 Task: Add a signature Joshua Turner containing Best wishes for a happy National Environment Day, Joshua Turner to email address softage.2@softage.net and add a label User experience
Action: Mouse moved to (893, 71)
Screenshot: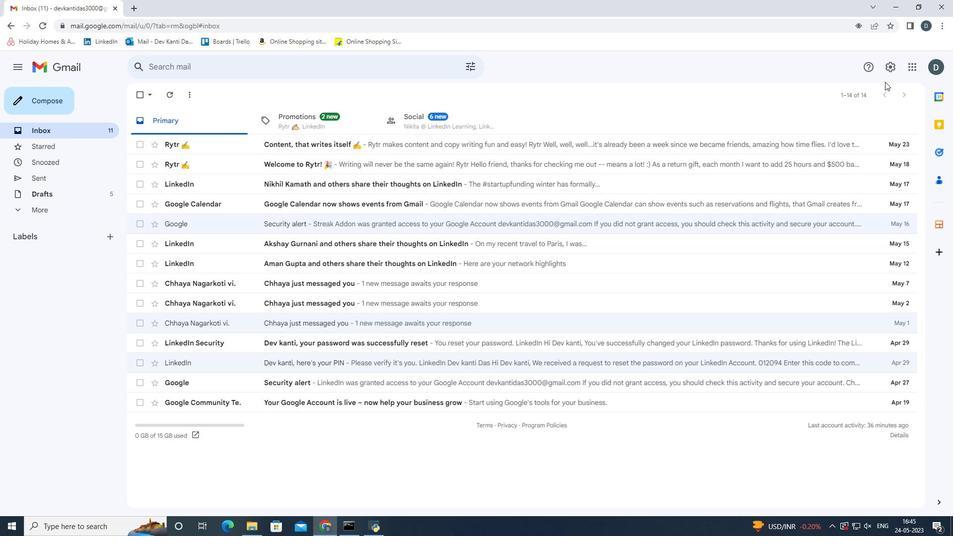 
Action: Mouse pressed left at (893, 71)
Screenshot: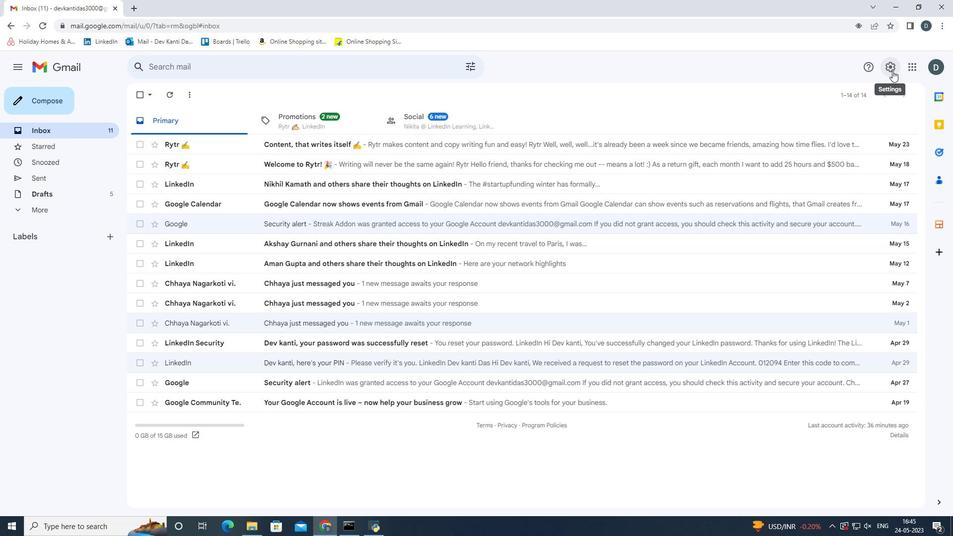 
Action: Mouse moved to (862, 124)
Screenshot: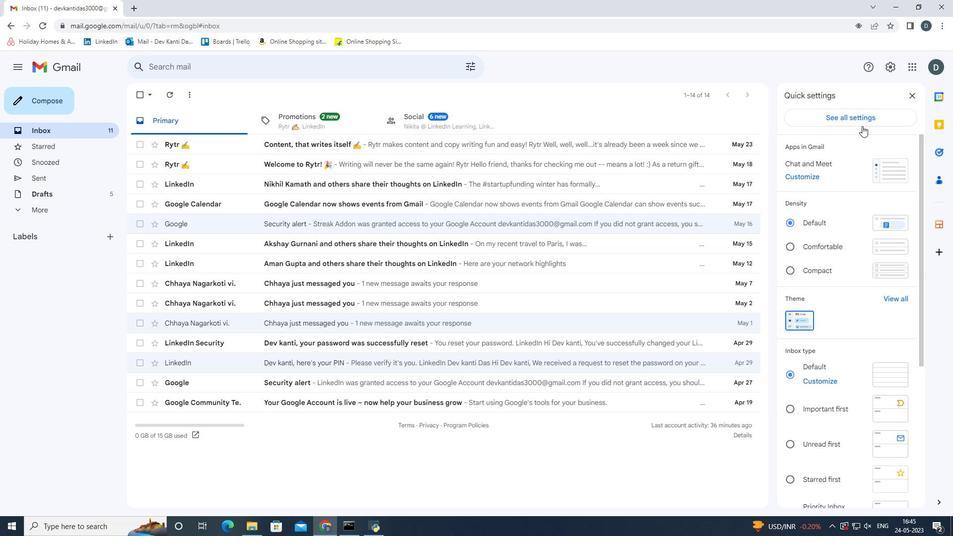
Action: Mouse pressed left at (862, 124)
Screenshot: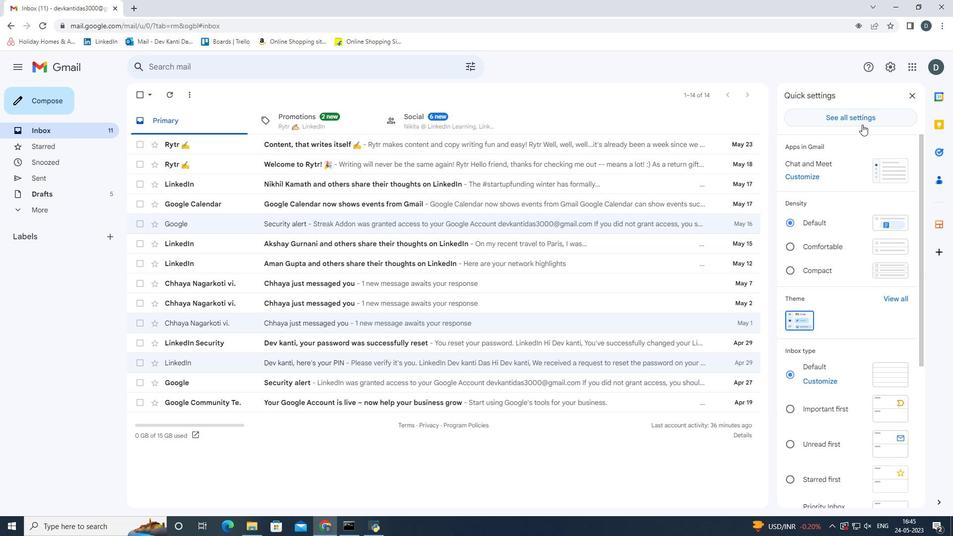 
Action: Mouse moved to (612, 270)
Screenshot: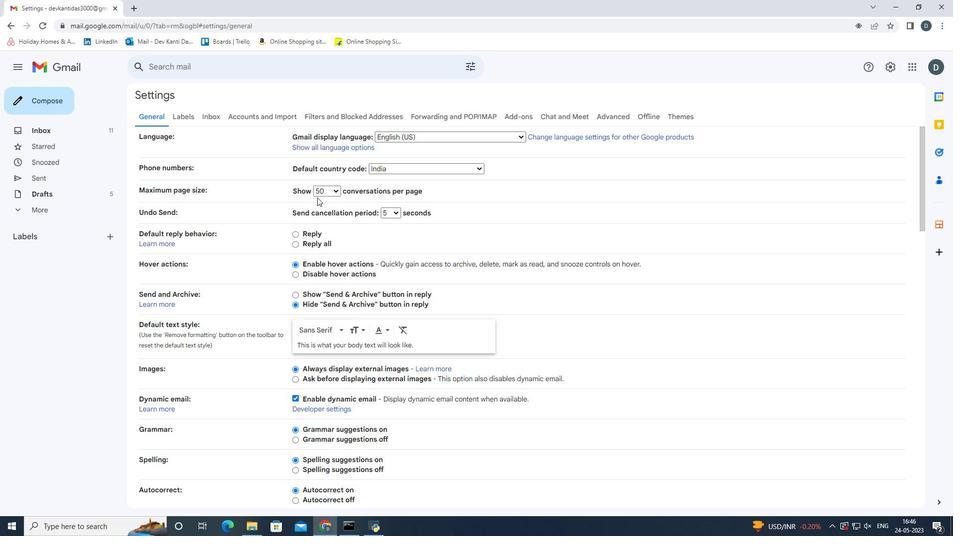 
Action: Mouse scrolled (612, 269) with delta (0, 0)
Screenshot: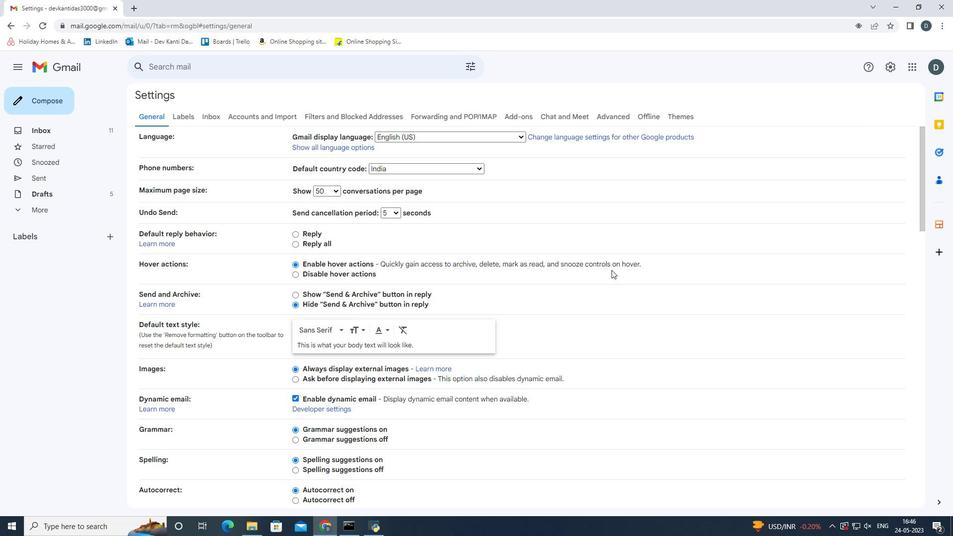 
Action: Mouse scrolled (612, 269) with delta (0, 0)
Screenshot: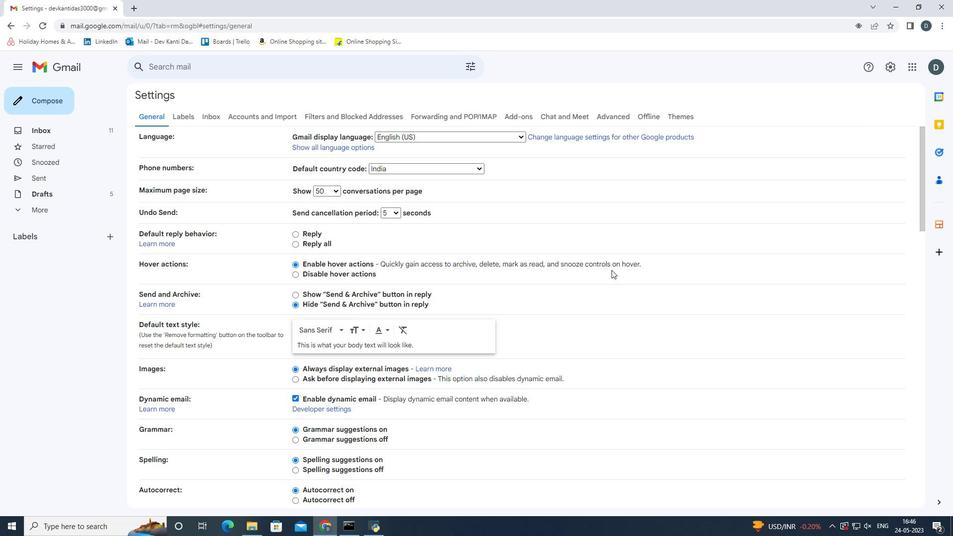 
Action: Mouse scrolled (612, 269) with delta (0, 0)
Screenshot: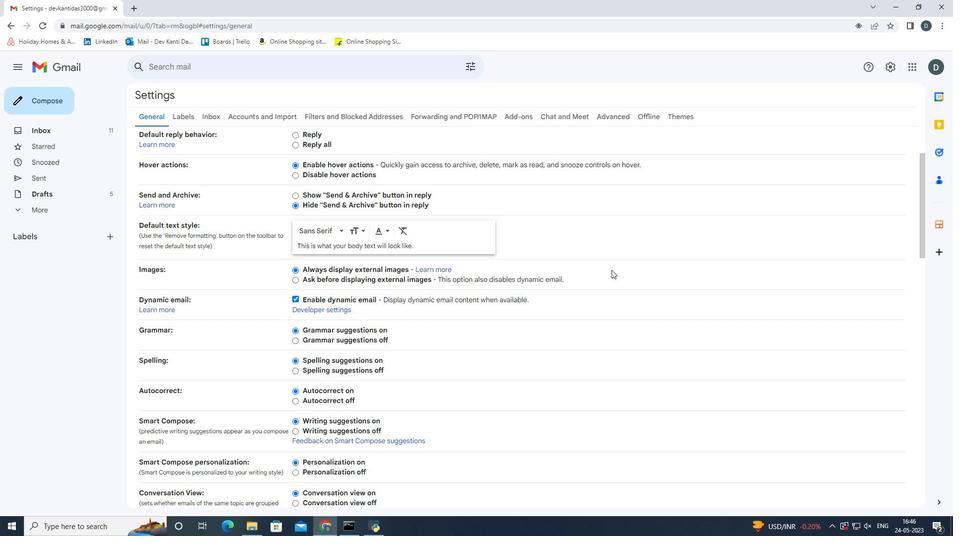 
Action: Mouse scrolled (612, 269) with delta (0, 0)
Screenshot: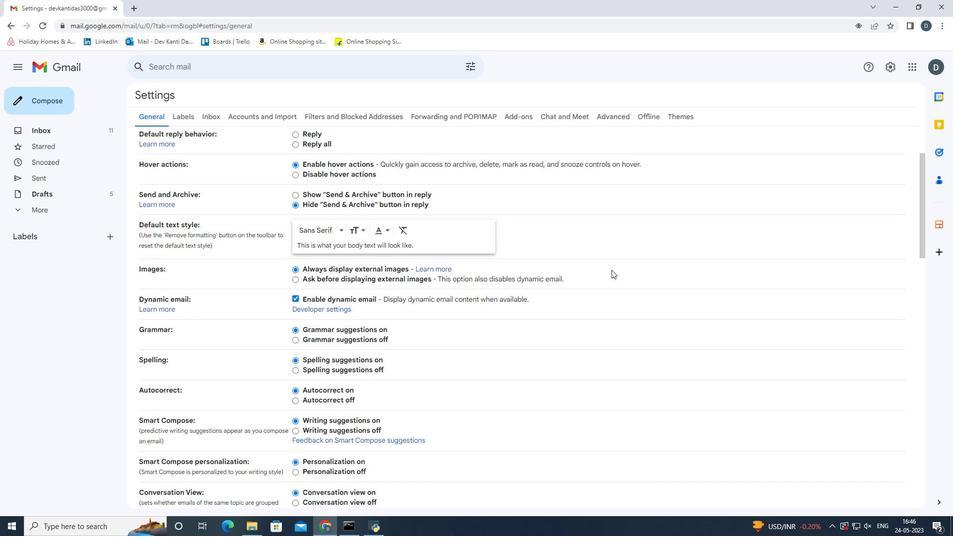 
Action: Mouse scrolled (612, 269) with delta (0, 0)
Screenshot: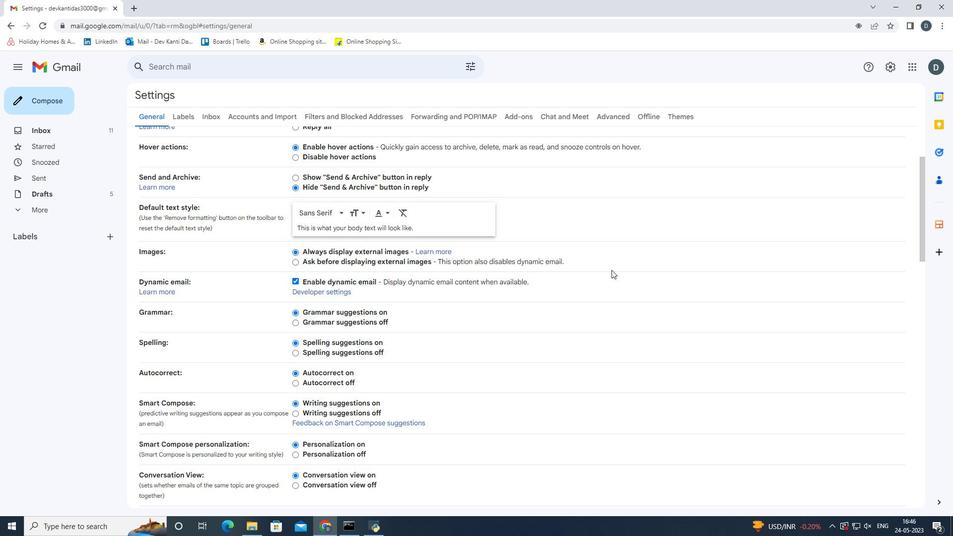 
Action: Mouse scrolled (612, 269) with delta (0, 0)
Screenshot: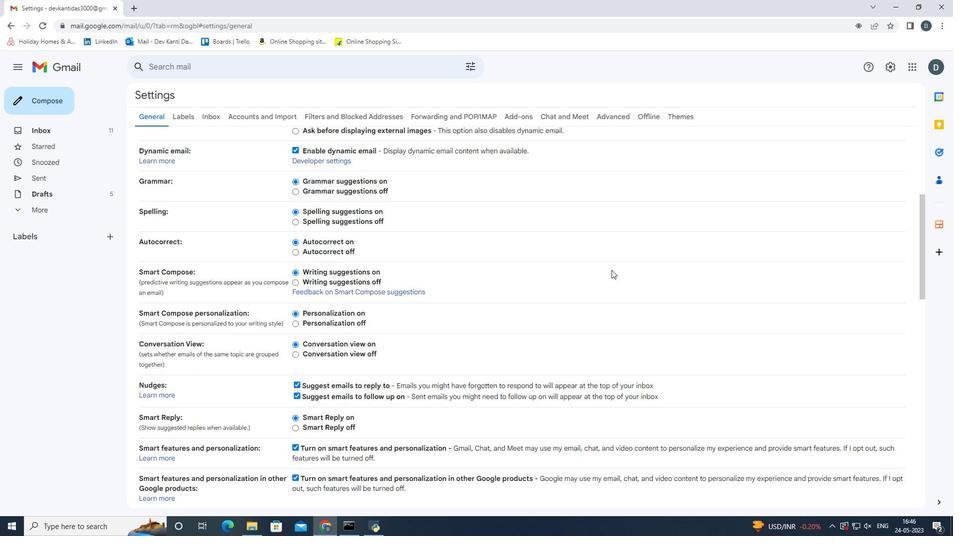 
Action: Mouse scrolled (612, 269) with delta (0, 0)
Screenshot: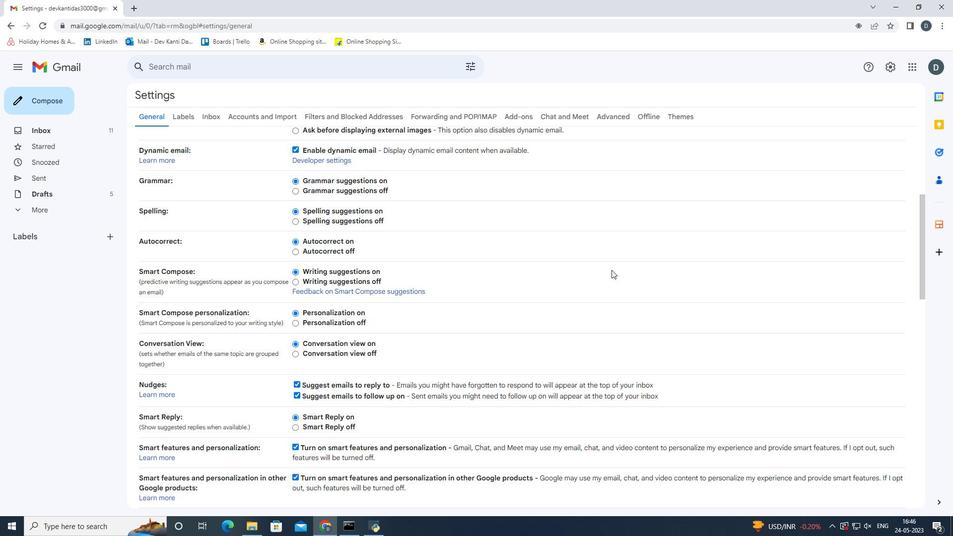 
Action: Mouse scrolled (612, 269) with delta (0, 0)
Screenshot: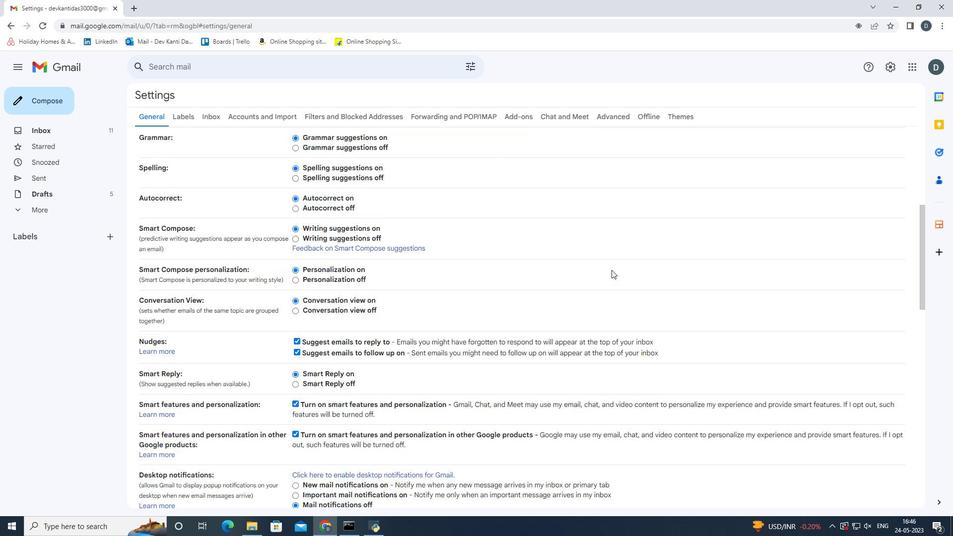
Action: Mouse scrolled (612, 269) with delta (0, 0)
Screenshot: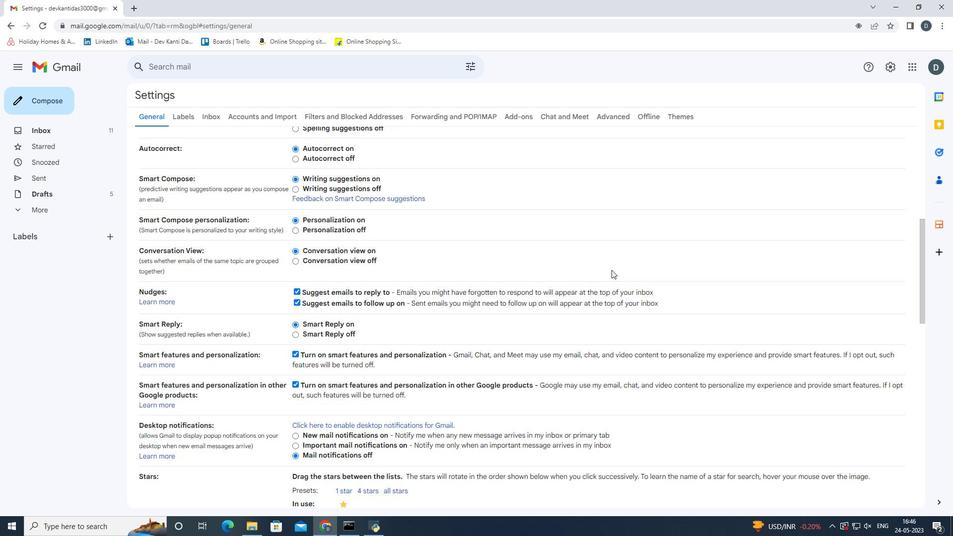 
Action: Mouse scrolled (612, 269) with delta (0, 0)
Screenshot: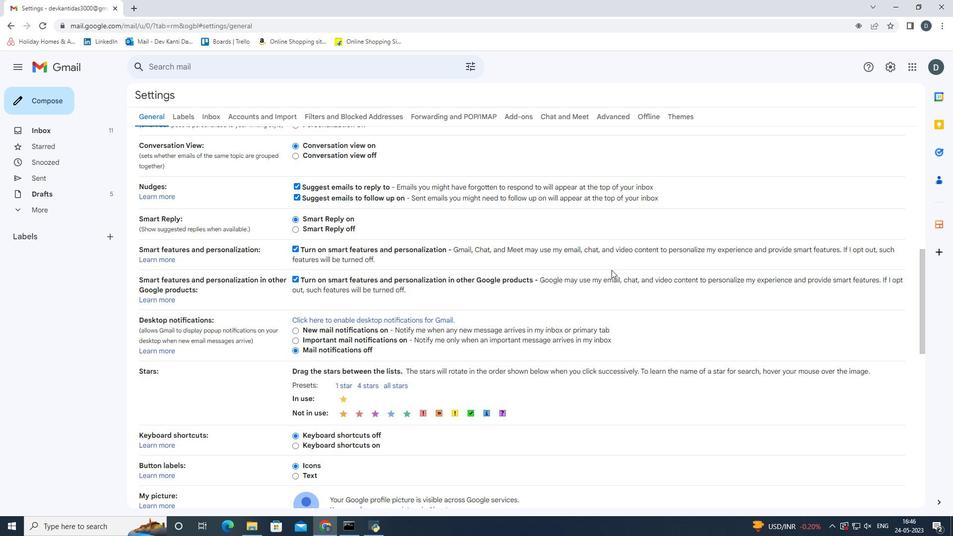 
Action: Mouse moved to (607, 272)
Screenshot: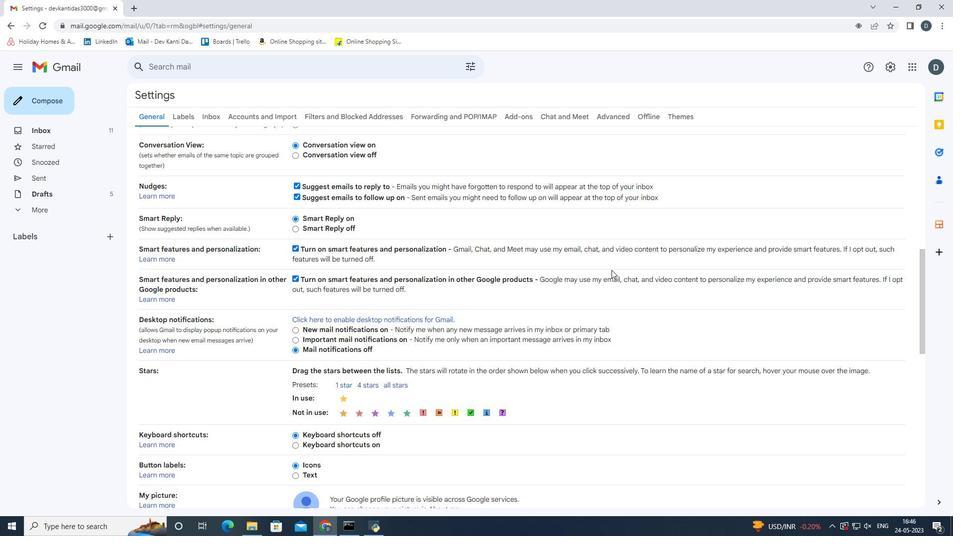 
Action: Mouse scrolled (607, 271) with delta (0, 0)
Screenshot: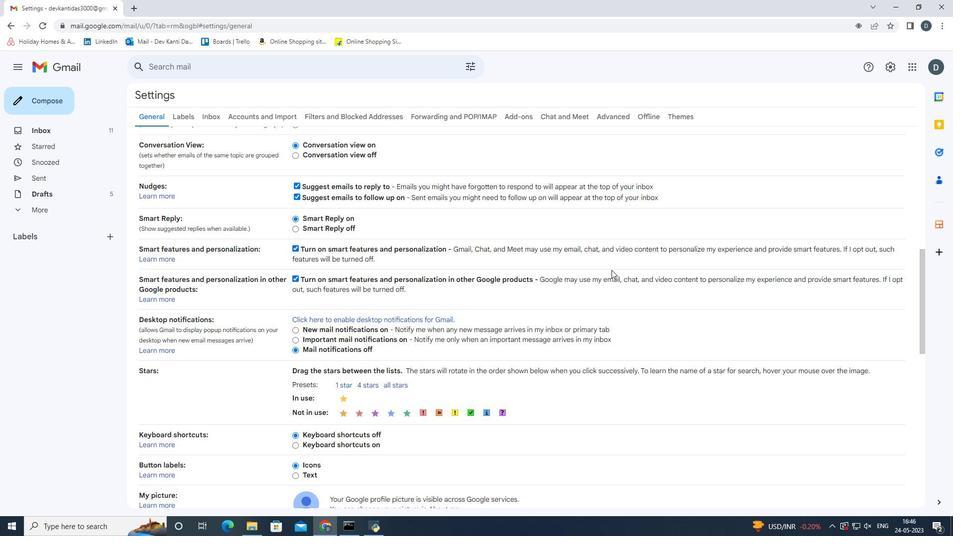 
Action: Mouse moved to (605, 272)
Screenshot: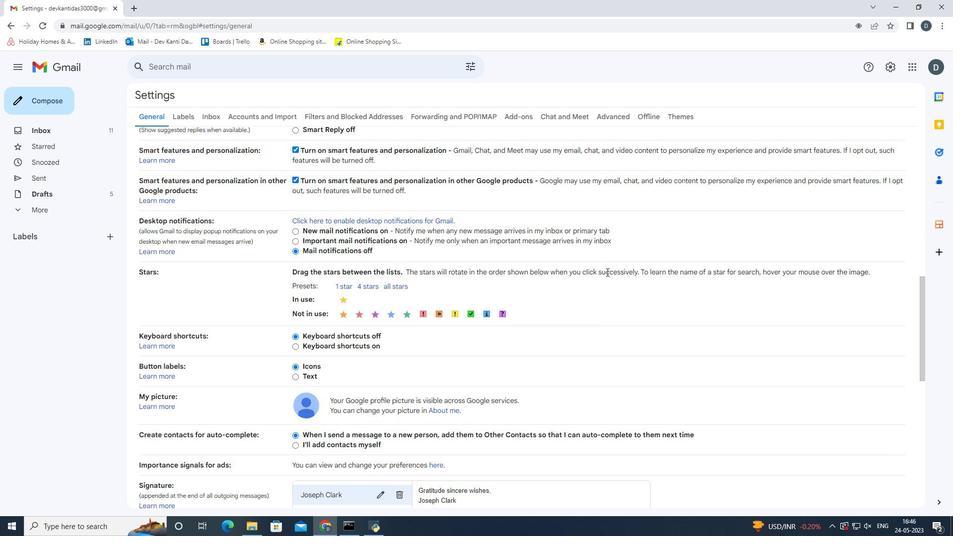 
Action: Mouse scrolled (605, 271) with delta (0, 0)
Screenshot: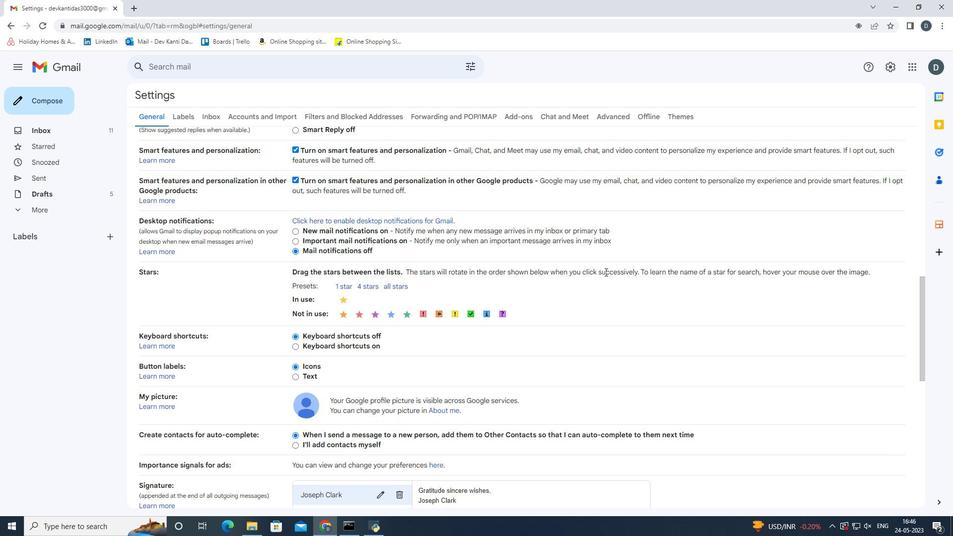 
Action: Mouse scrolled (605, 271) with delta (0, 0)
Screenshot: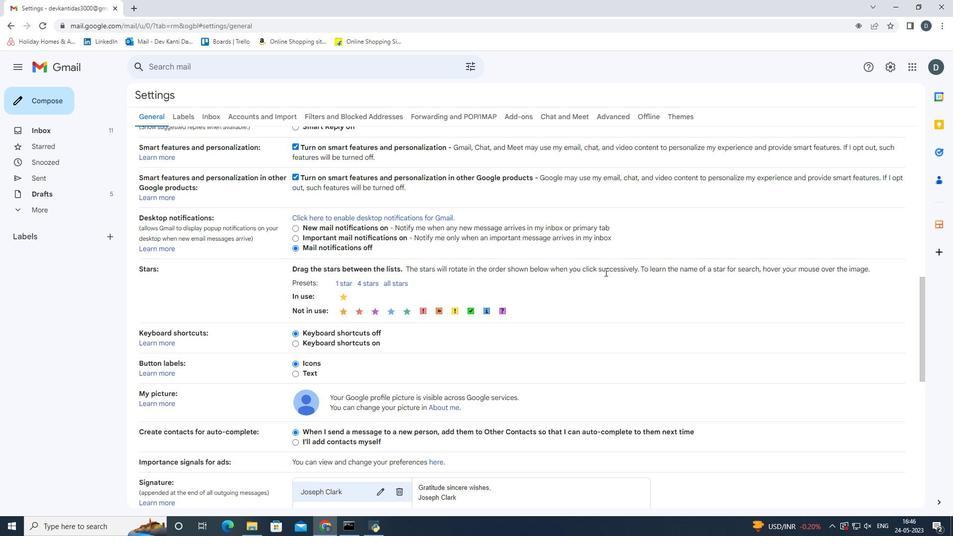 
Action: Mouse scrolled (605, 271) with delta (0, 0)
Screenshot: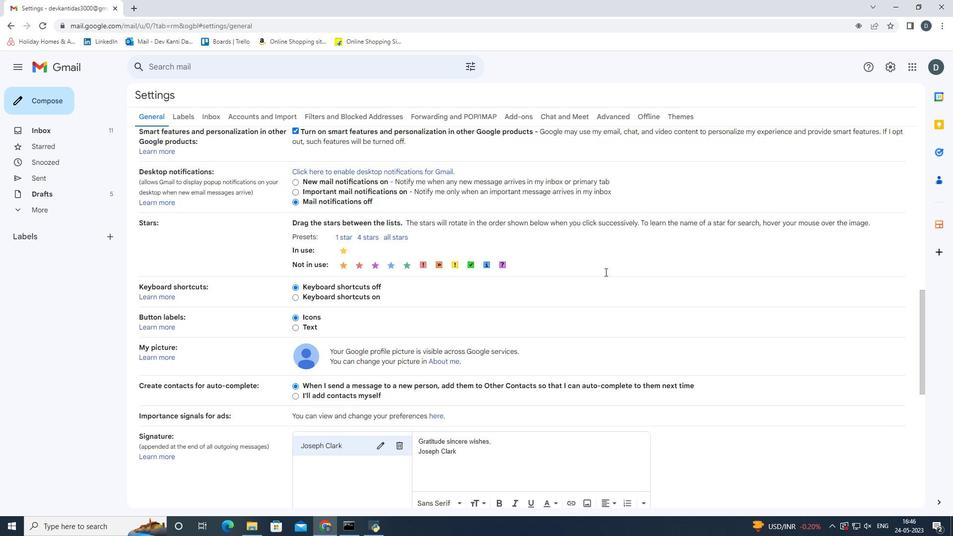
Action: Mouse scrolled (605, 271) with delta (0, 0)
Screenshot: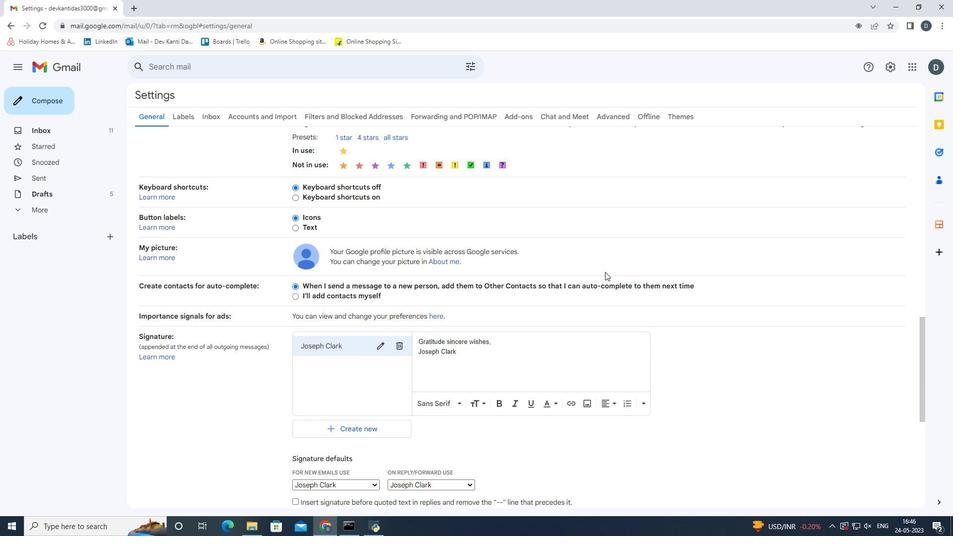 
Action: Mouse scrolled (605, 271) with delta (0, 0)
Screenshot: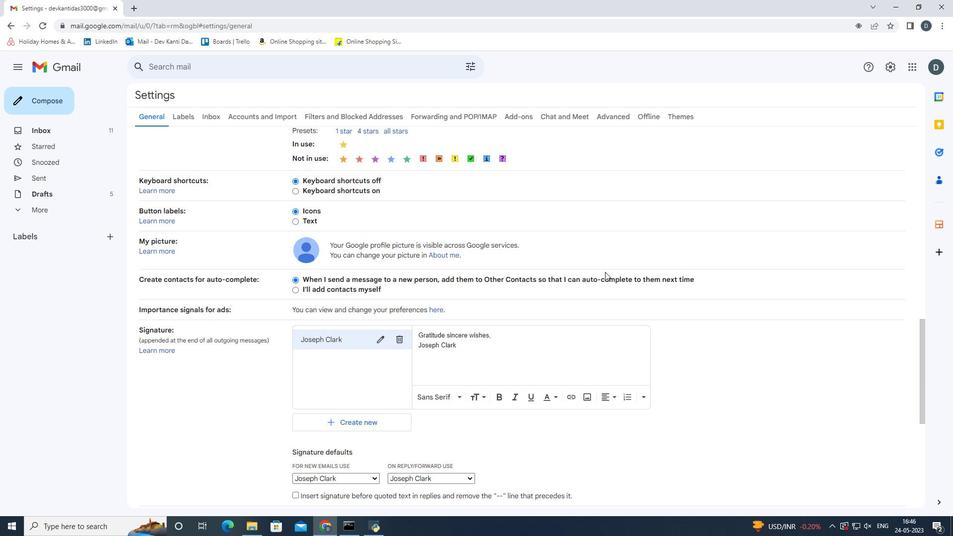 
Action: Mouse moved to (395, 239)
Screenshot: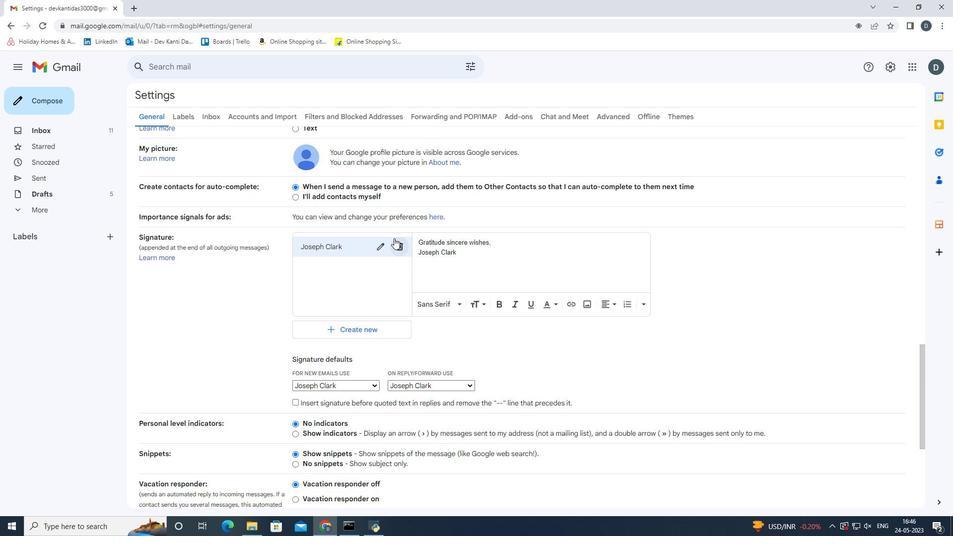 
Action: Mouse pressed left at (395, 239)
Screenshot: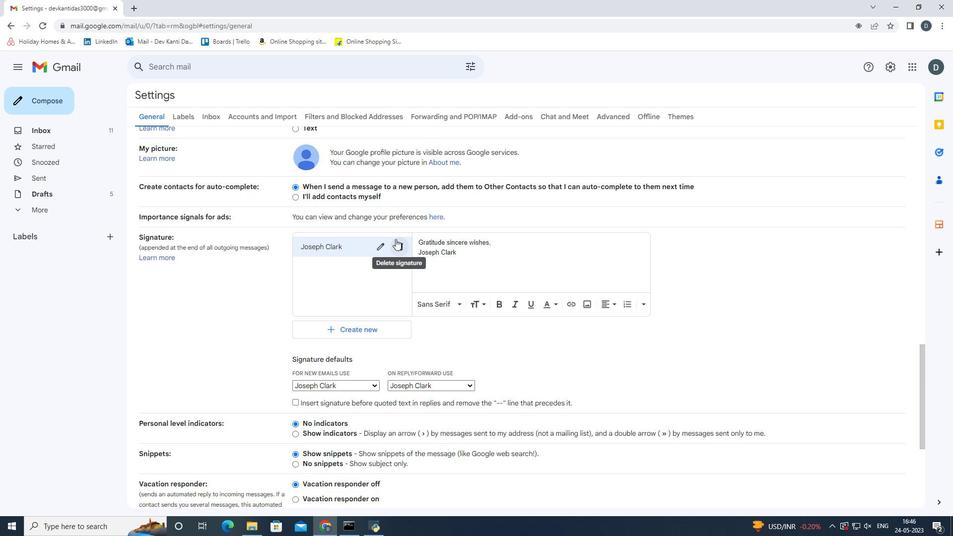 
Action: Mouse moved to (565, 299)
Screenshot: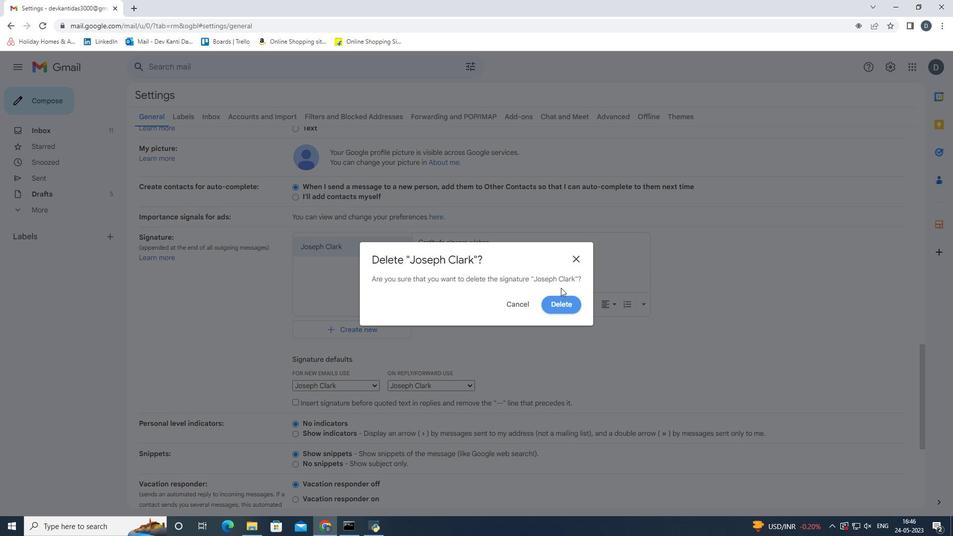 
Action: Mouse pressed left at (565, 299)
Screenshot: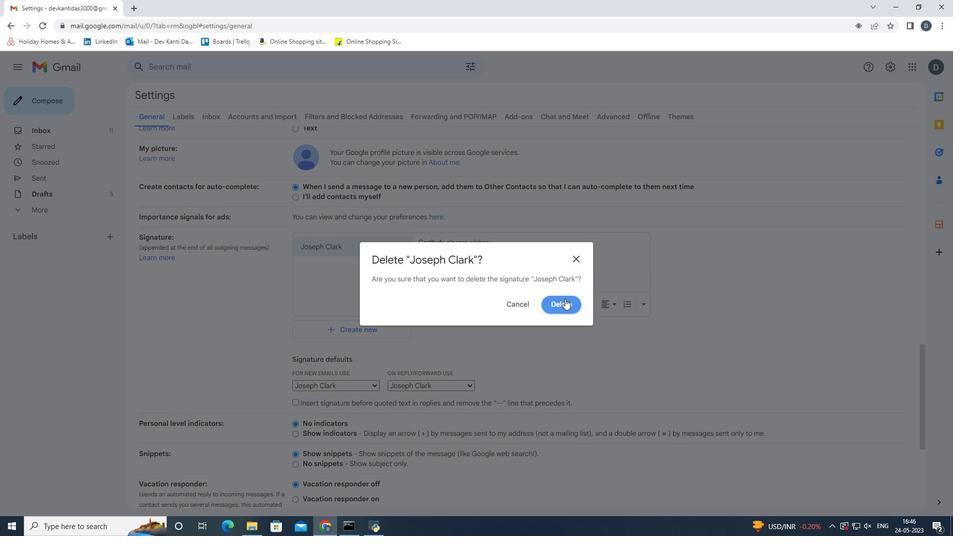 
Action: Mouse moved to (342, 250)
Screenshot: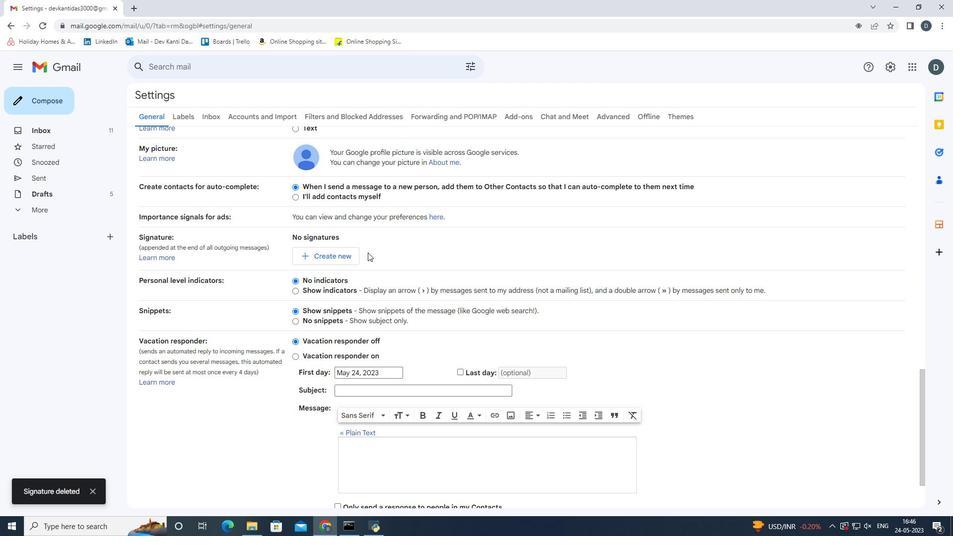 
Action: Mouse pressed left at (342, 250)
Screenshot: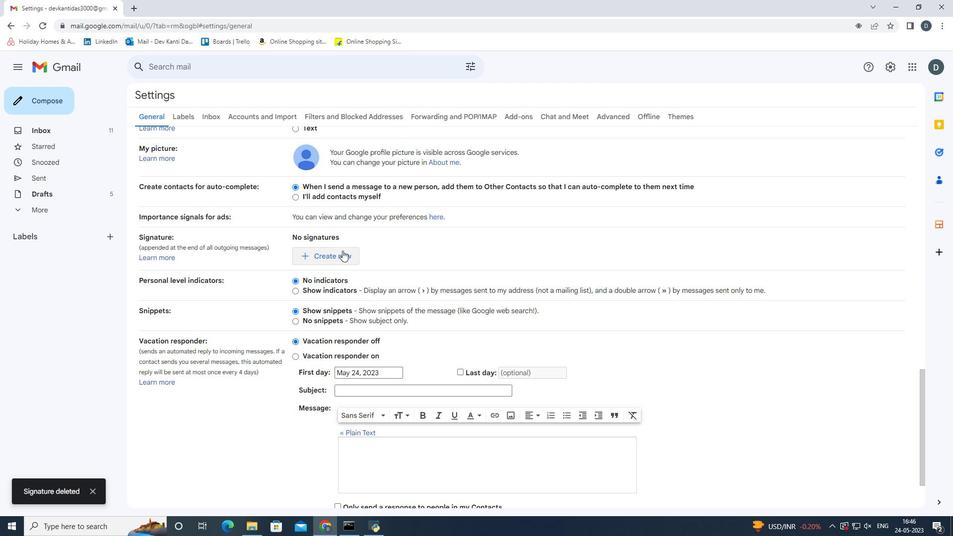 
Action: Mouse moved to (656, 251)
Screenshot: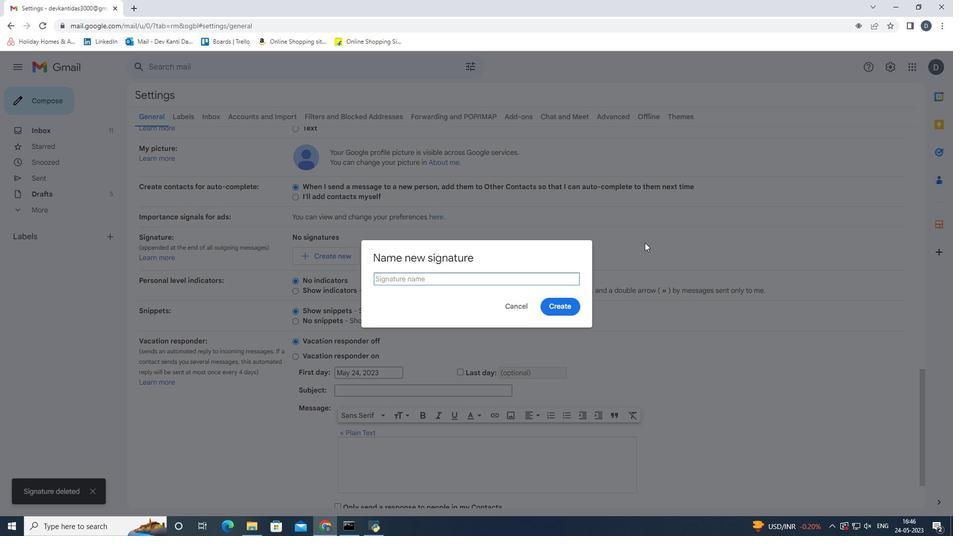 
Action: Key pressed <Key.shift><Key.shift><Key.shift><Key.shift><Key.shift>Joshua<Key.space><Key.shift><Key.shift><Key.shift><Key.shift><Key.shift><Key.shift>Turner<Key.enter>
Screenshot: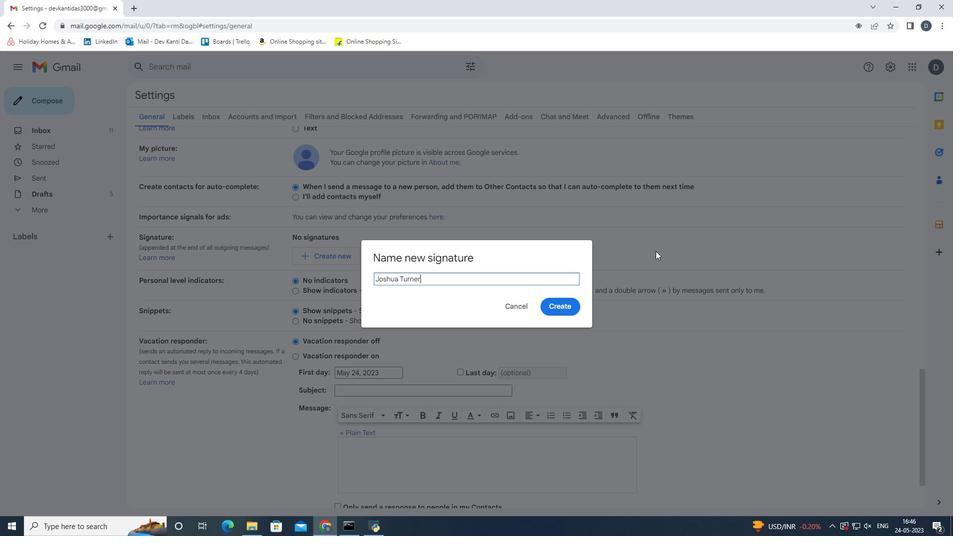 
Action: Mouse moved to (529, 276)
Screenshot: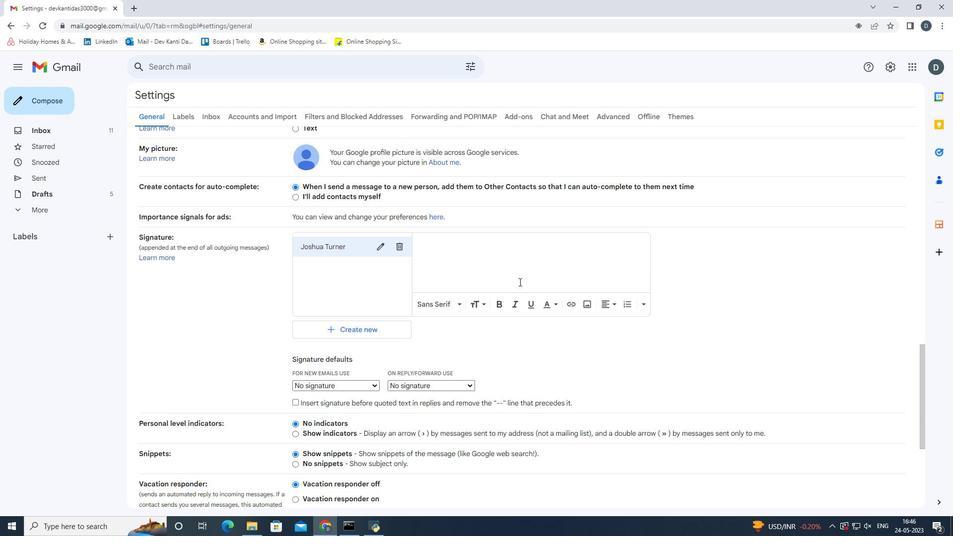 
Action: Mouse pressed left at (529, 276)
Screenshot: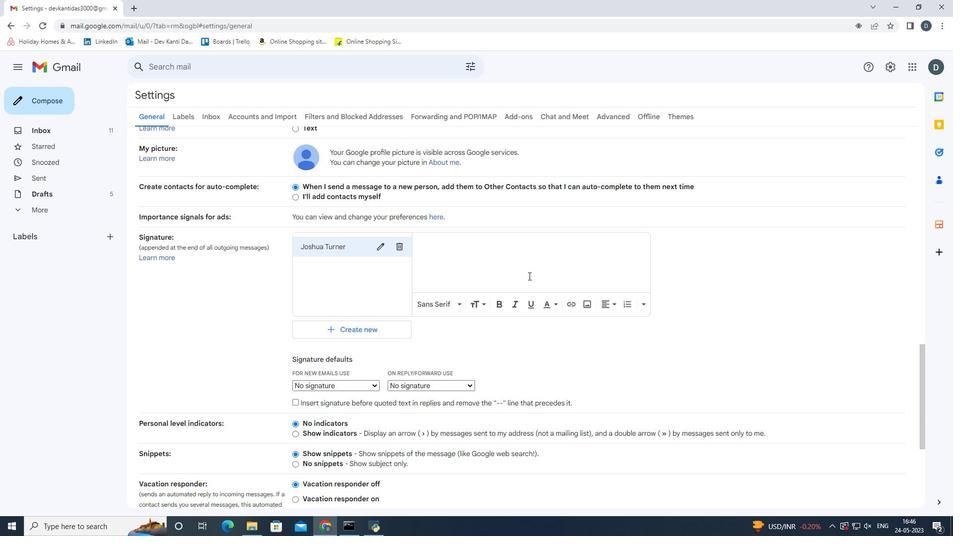 
Action: Key pressed <Key.shift>Best<Key.space>wishes<Key.space>for<Key.space>a<Key.space>happy<Key.space><Key.shift_r><Key.shift_r><Key.shift_r><Key.shift_r><Key.shift_r><Key.shift_r><Key.shift_r>National<Key.space><Key.shift>Environment<Key.space><Key.shift>Day,<Key.enter><Key.shift><Key.shift><Key.shift>Joshua<Key.space><Key.shift><Key.shift><Key.shift><Key.shift><Key.shift><Key.shift><Key.shift><Key.shift>u<Key.backspace><Key.shift><Key.shift><Key.shift><Key.shift>Turner
Screenshot: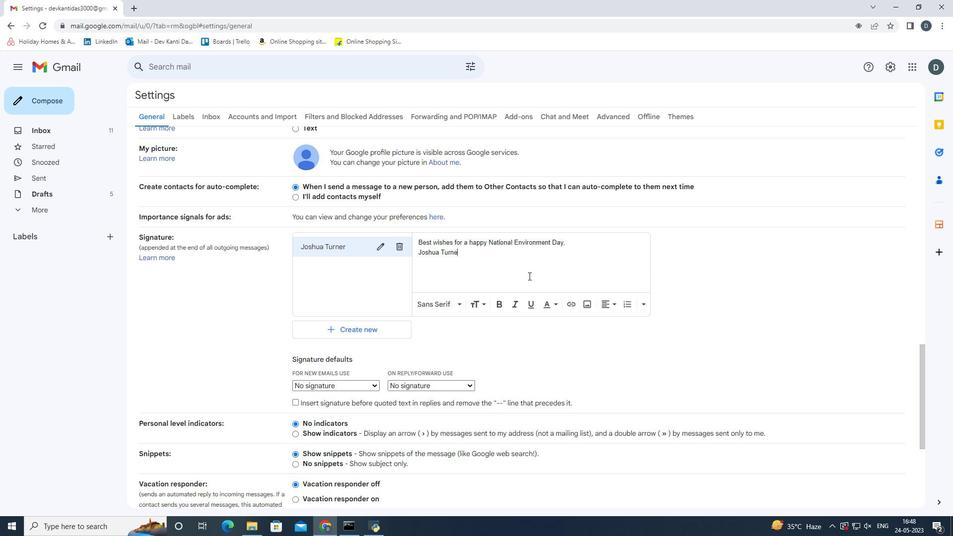 
Action: Mouse moved to (600, 364)
Screenshot: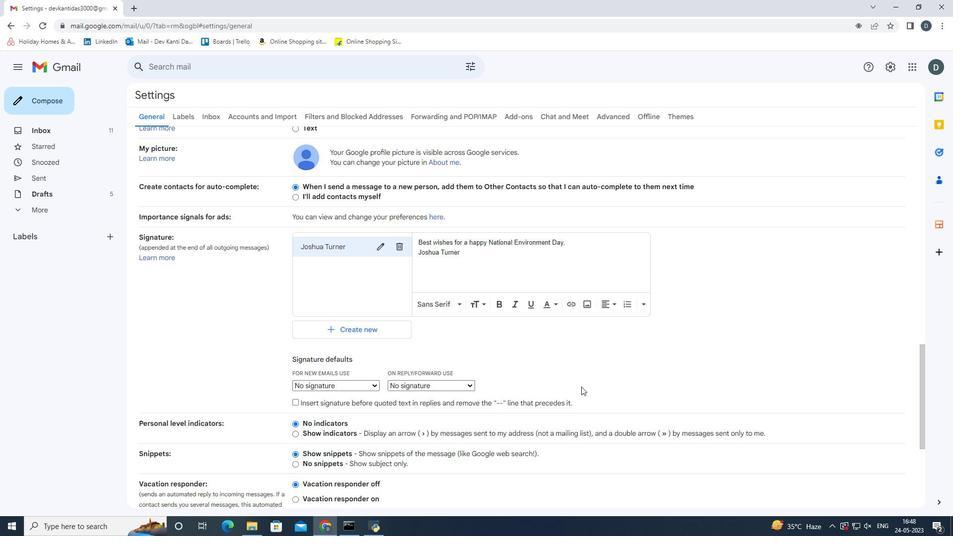 
Action: Mouse pressed left at (600, 364)
Screenshot: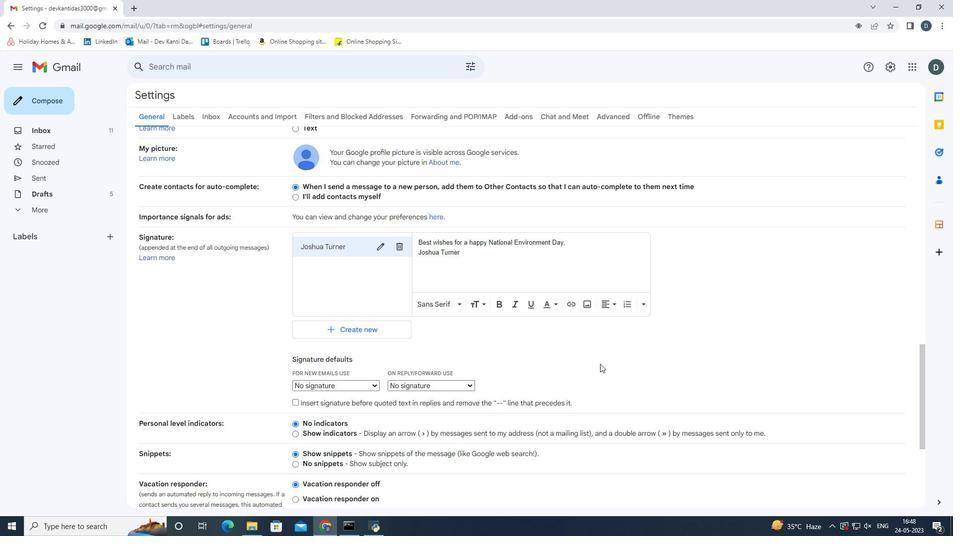 
Action: Mouse moved to (371, 385)
Screenshot: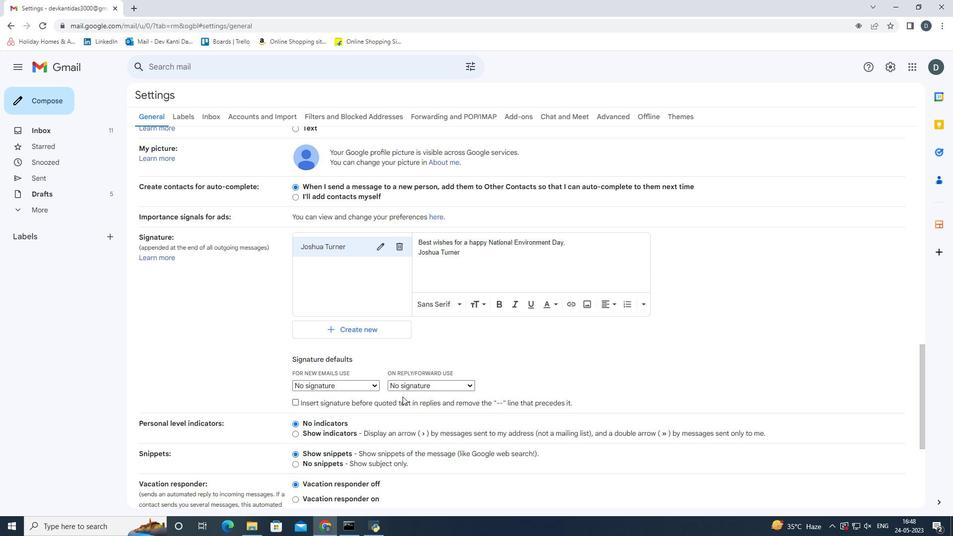 
Action: Mouse pressed left at (371, 385)
Screenshot: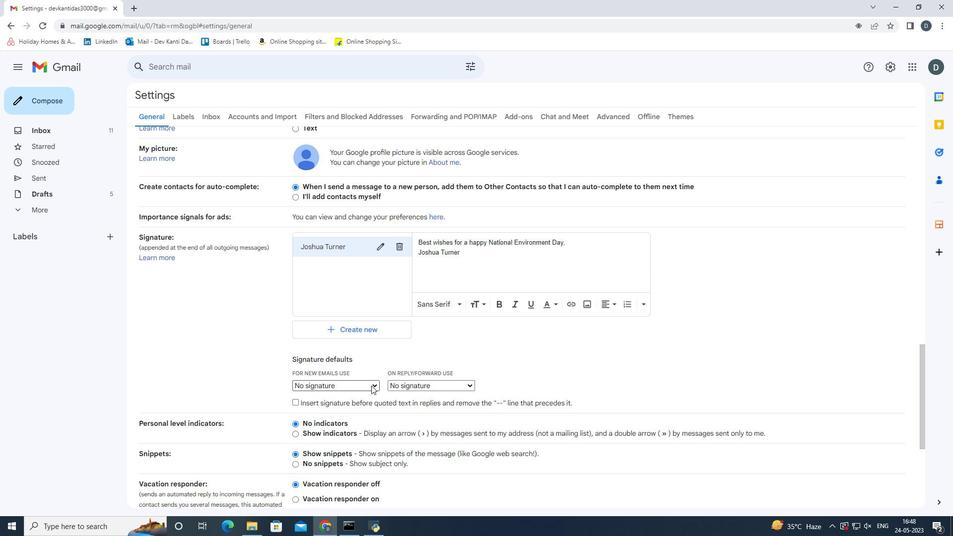 
Action: Mouse moved to (356, 405)
Screenshot: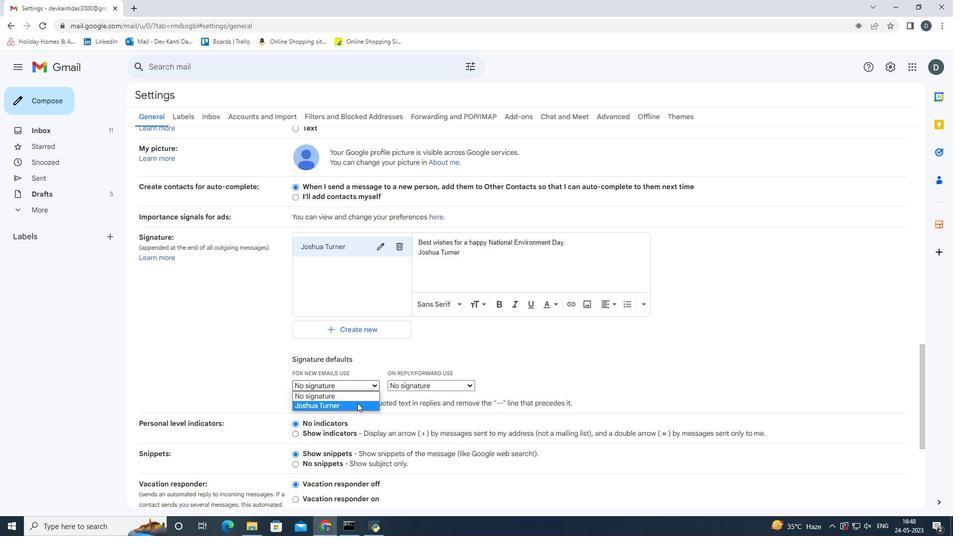 
Action: Mouse pressed left at (356, 405)
Screenshot: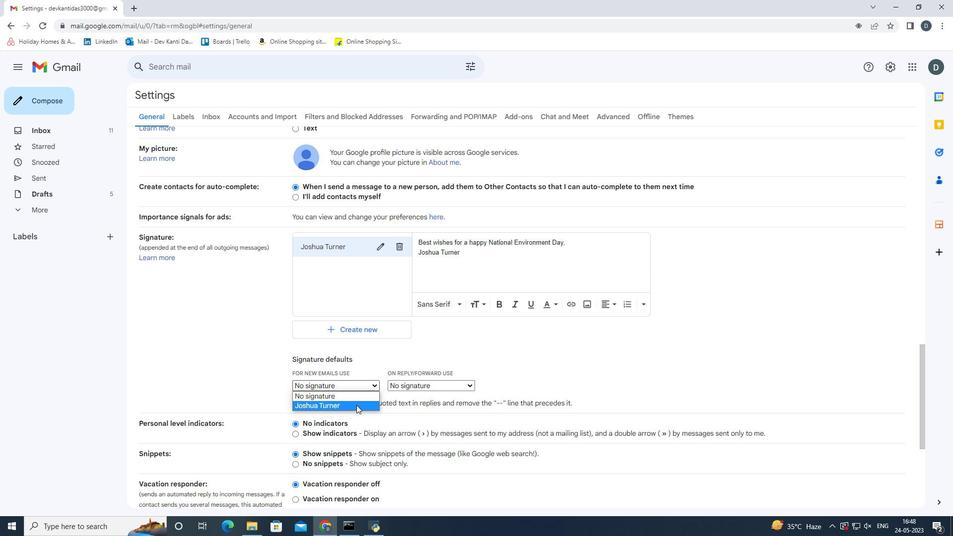 
Action: Mouse moved to (436, 382)
Screenshot: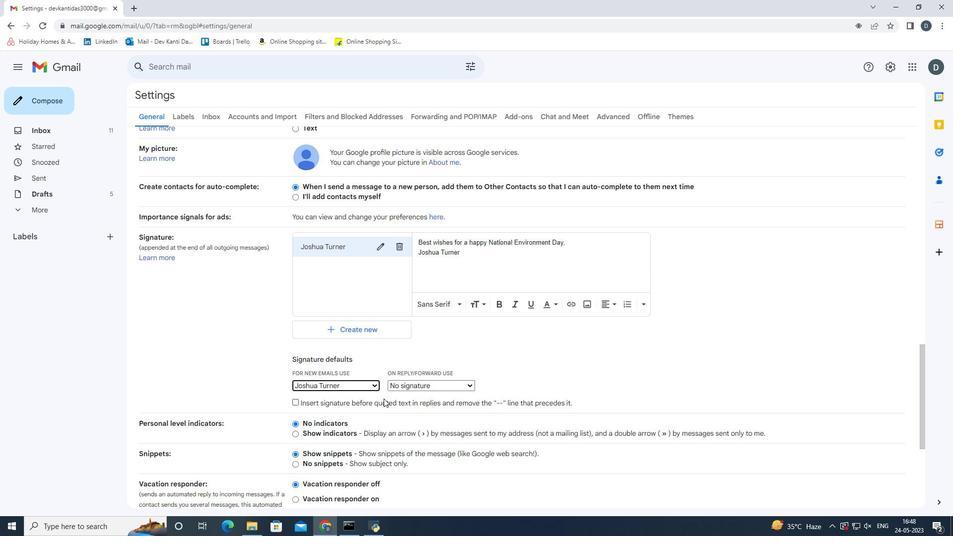 
Action: Mouse pressed left at (436, 382)
Screenshot: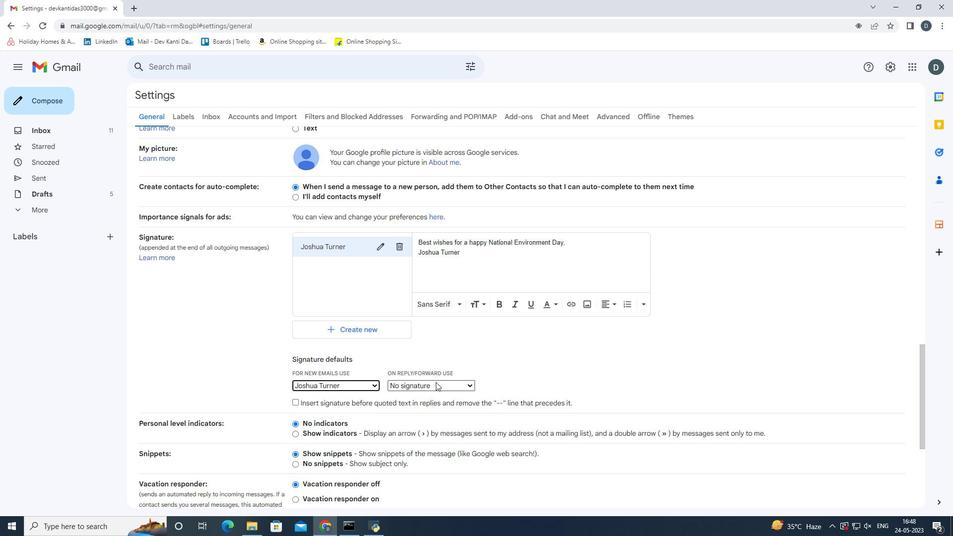 
Action: Mouse moved to (424, 402)
Screenshot: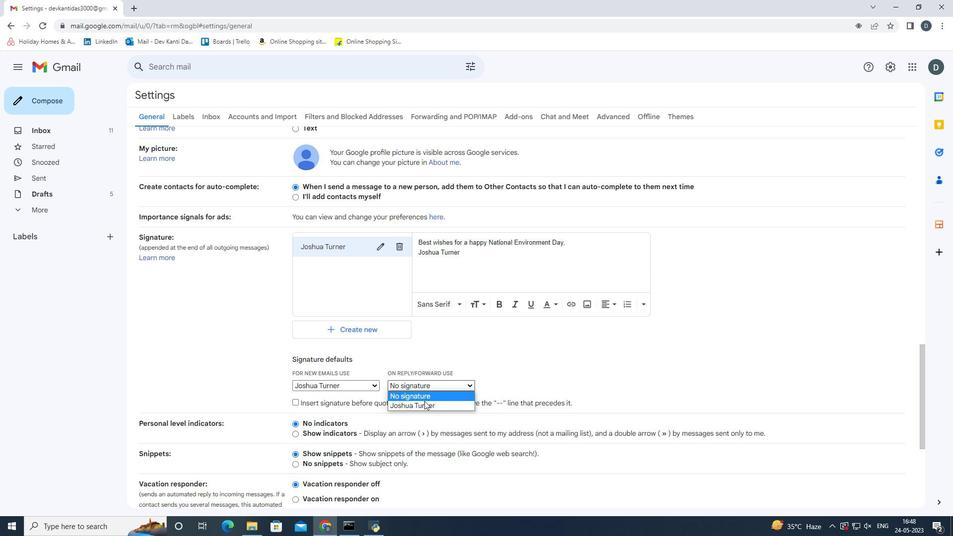 
Action: Mouse pressed left at (424, 402)
Screenshot: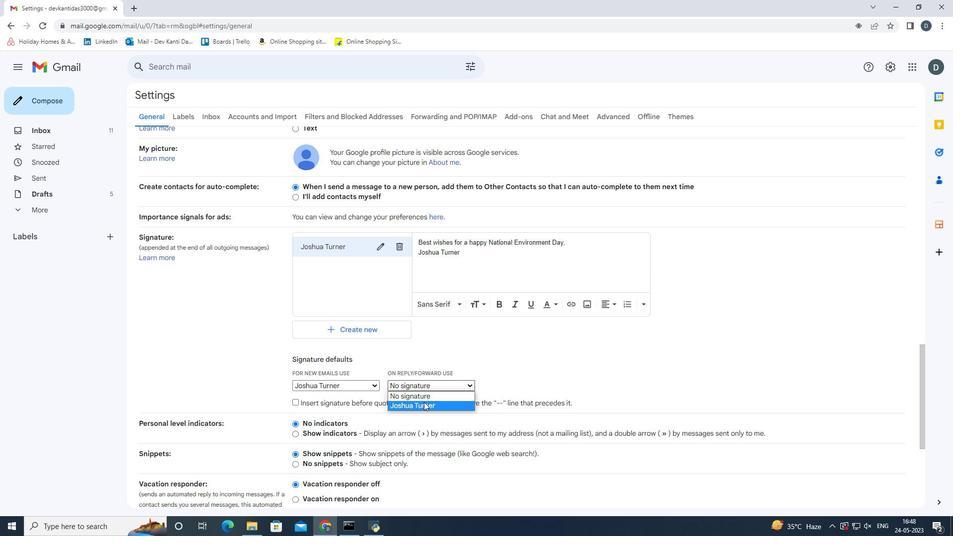 
Action: Mouse moved to (576, 365)
Screenshot: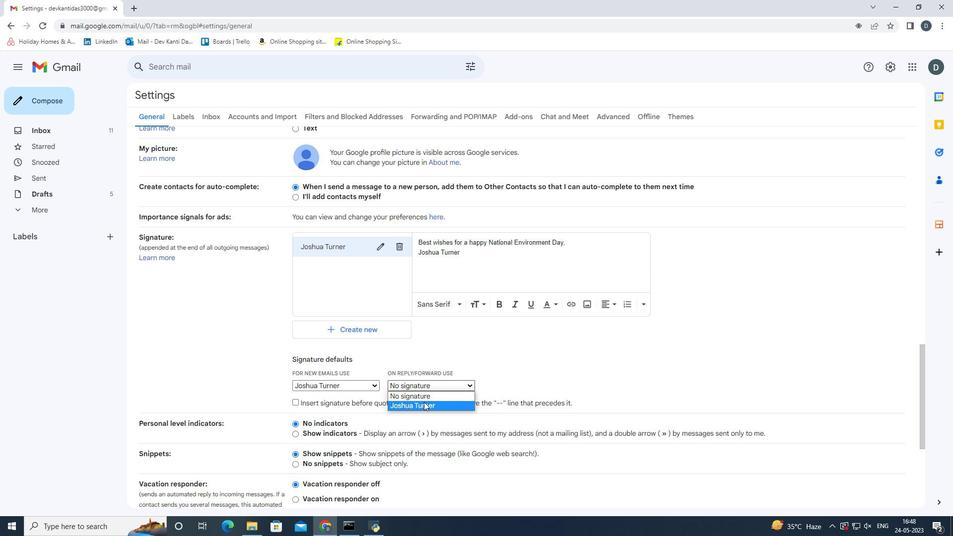 
Action: Mouse pressed left at (576, 365)
Screenshot: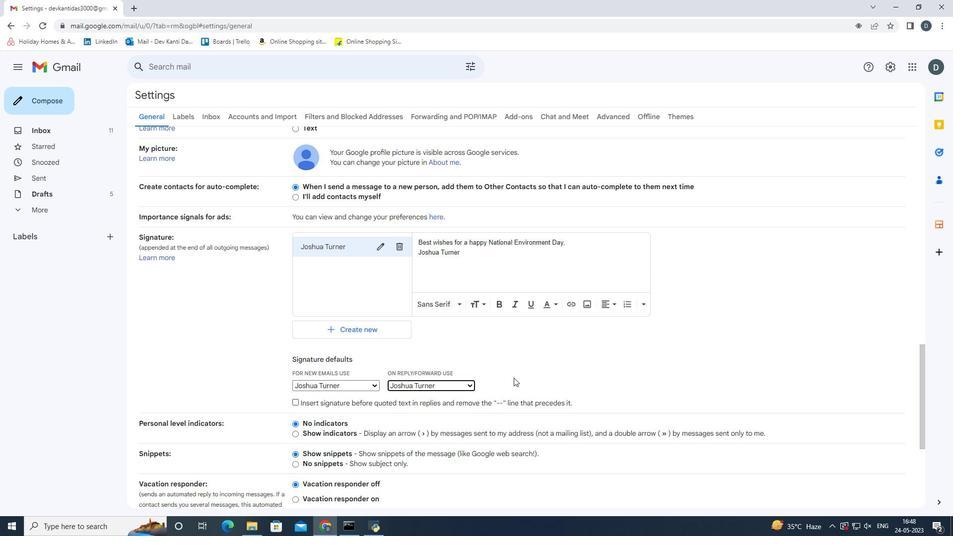 
Action: Mouse scrolled (576, 365) with delta (0, 0)
Screenshot: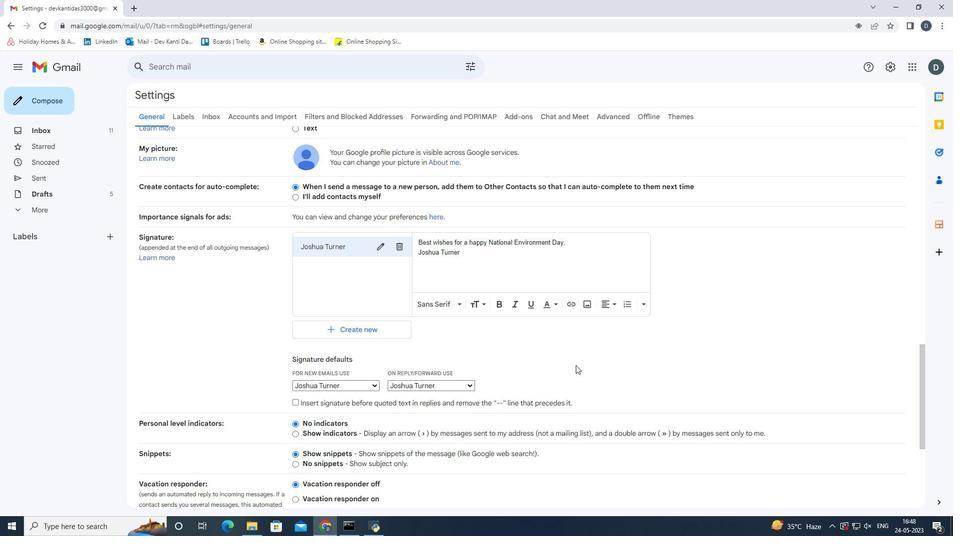 
Action: Mouse scrolled (576, 365) with delta (0, 0)
Screenshot: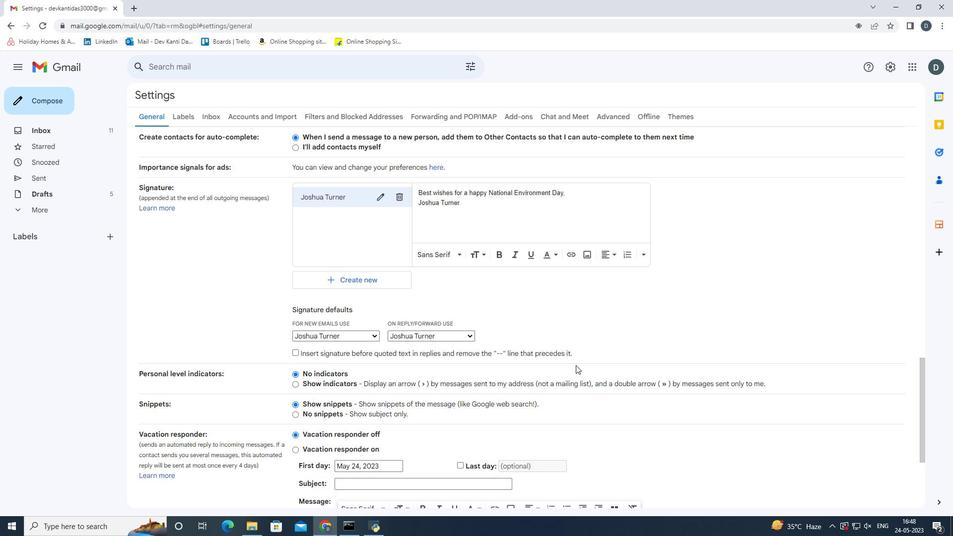 
Action: Mouse scrolled (576, 365) with delta (0, 0)
Screenshot: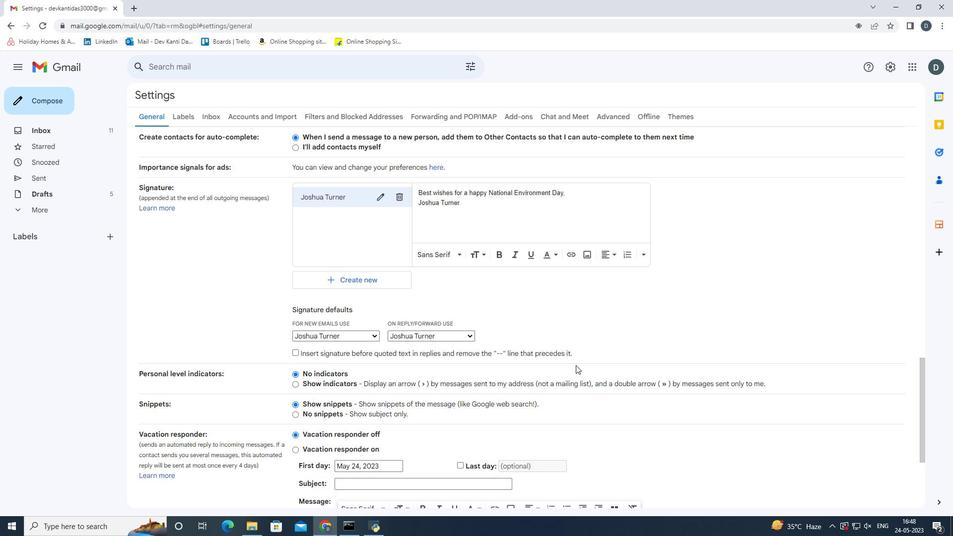 
Action: Mouse scrolled (576, 365) with delta (0, 0)
Screenshot: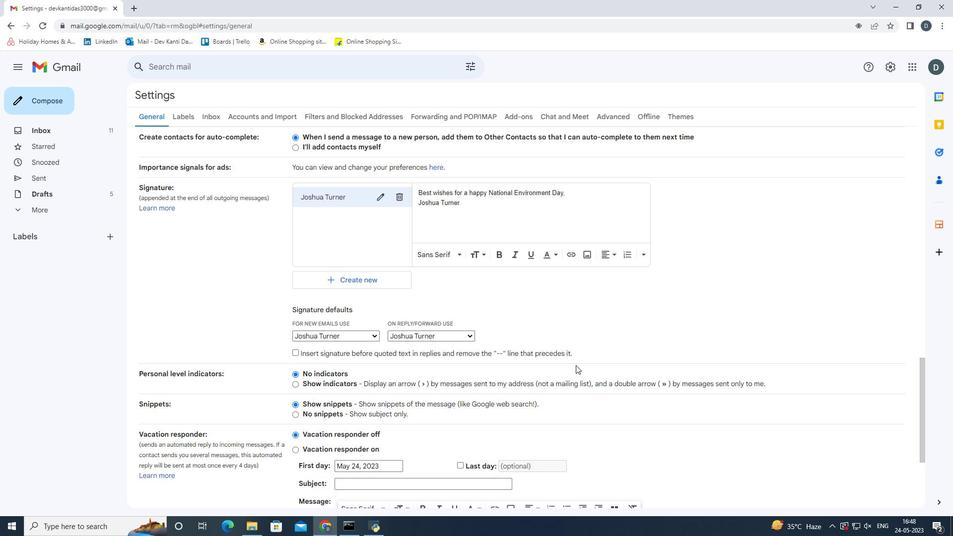 
Action: Mouse moved to (514, 471)
Screenshot: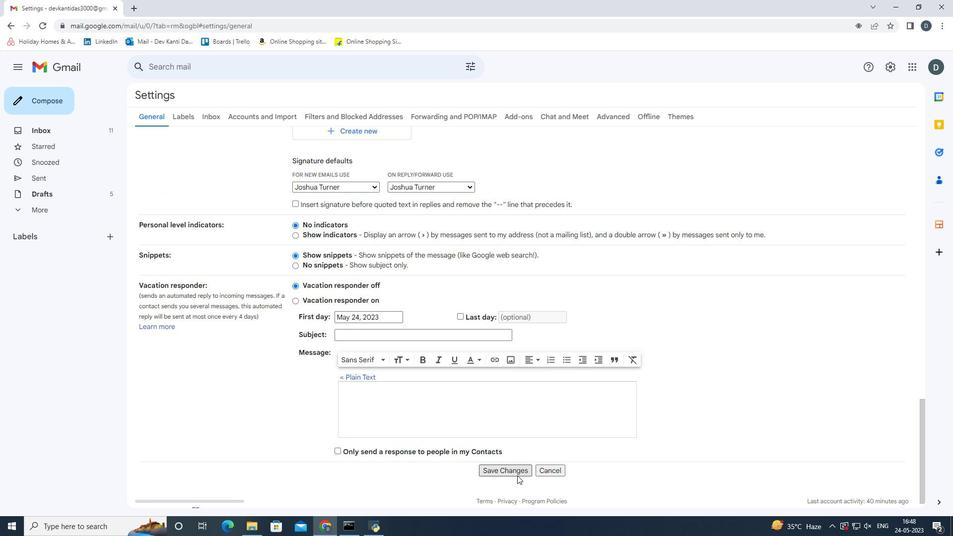 
Action: Mouse pressed left at (514, 471)
Screenshot: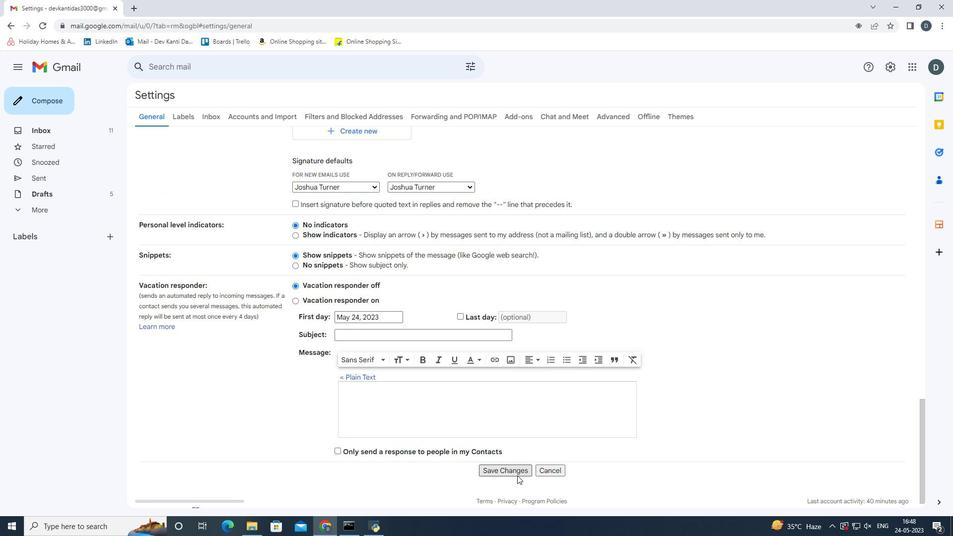 
Action: Mouse moved to (49, 106)
Screenshot: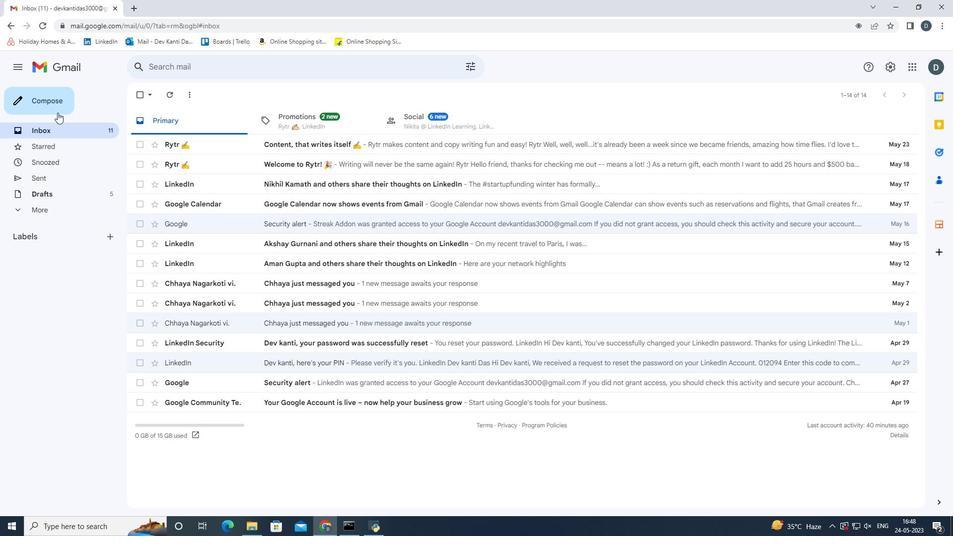 
Action: Mouse pressed left at (49, 106)
Screenshot: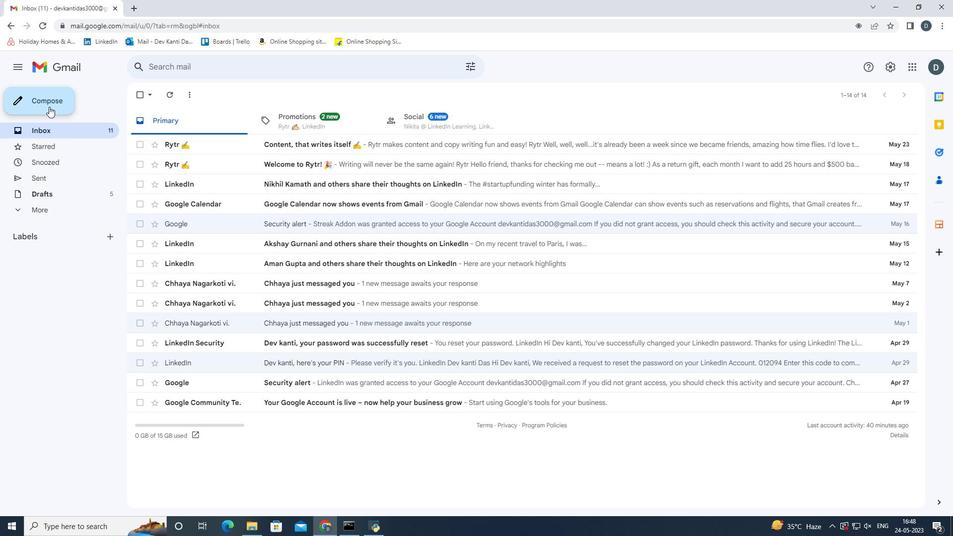 
Action: Mouse moved to (688, 241)
Screenshot: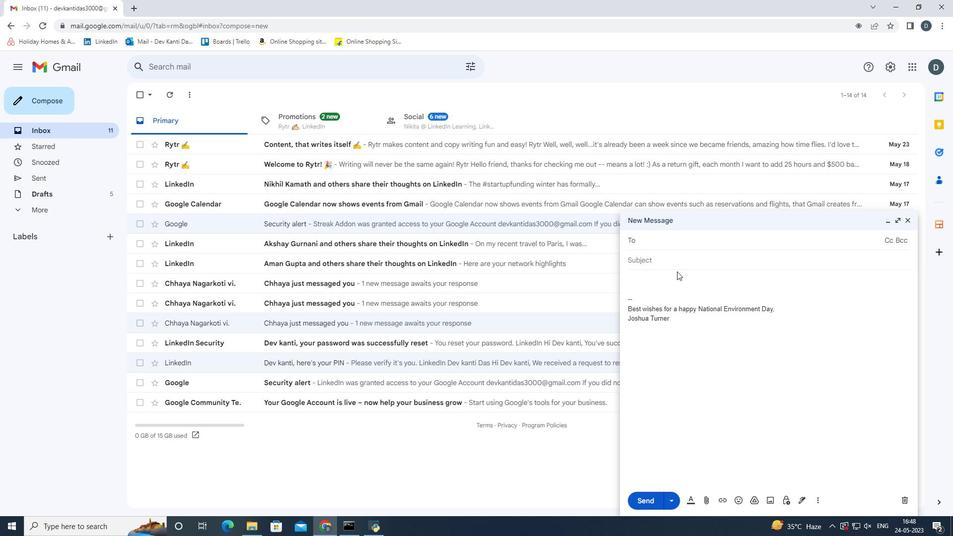 
Action: Key pressed <Key.shift>Softage.2<Key.shift>@softage.net<Key.enter>
Screenshot: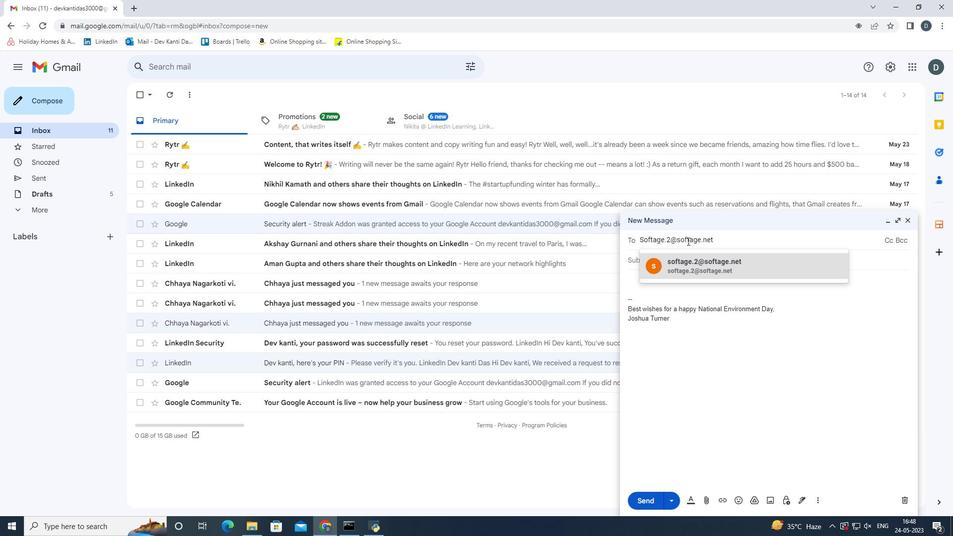 
Action: Mouse moved to (816, 498)
Screenshot: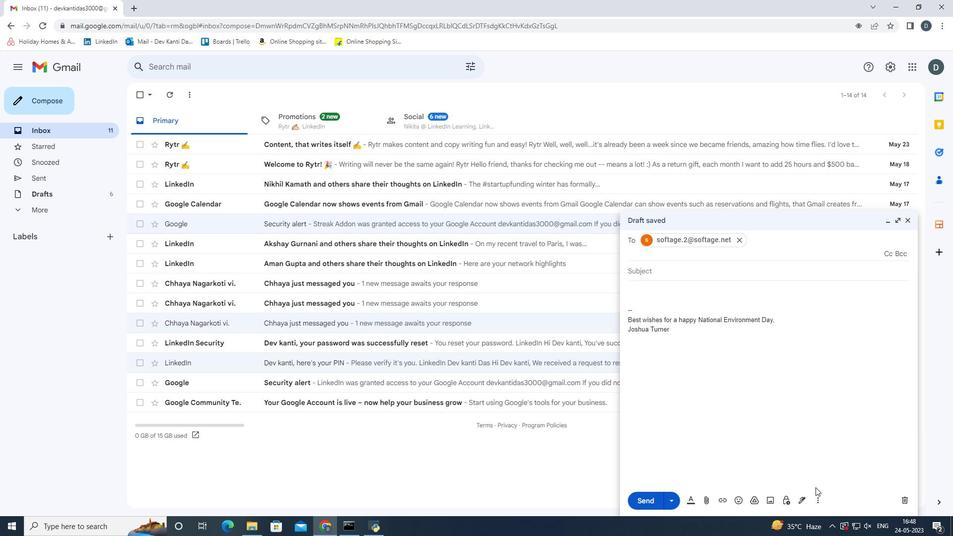 
Action: Mouse pressed left at (816, 498)
Screenshot: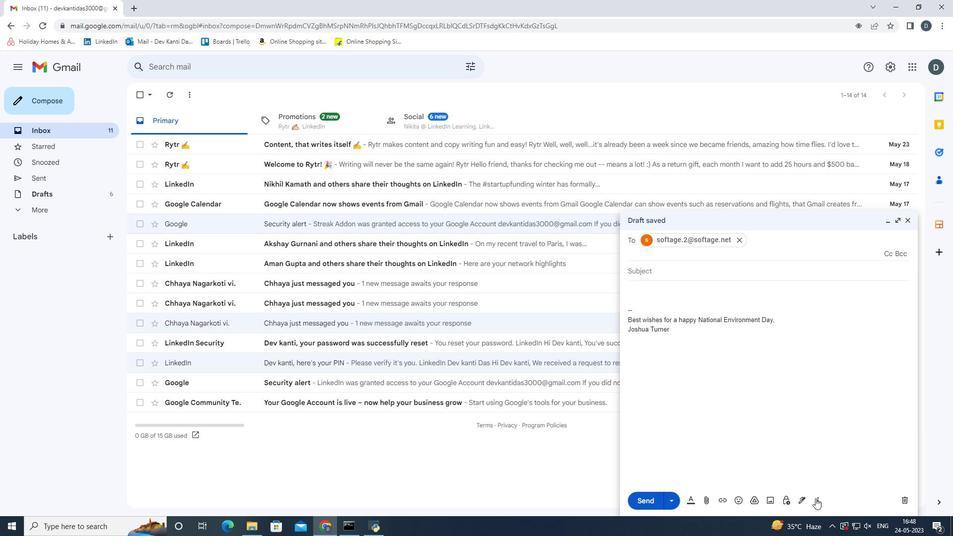 
Action: Mouse moved to (791, 385)
Screenshot: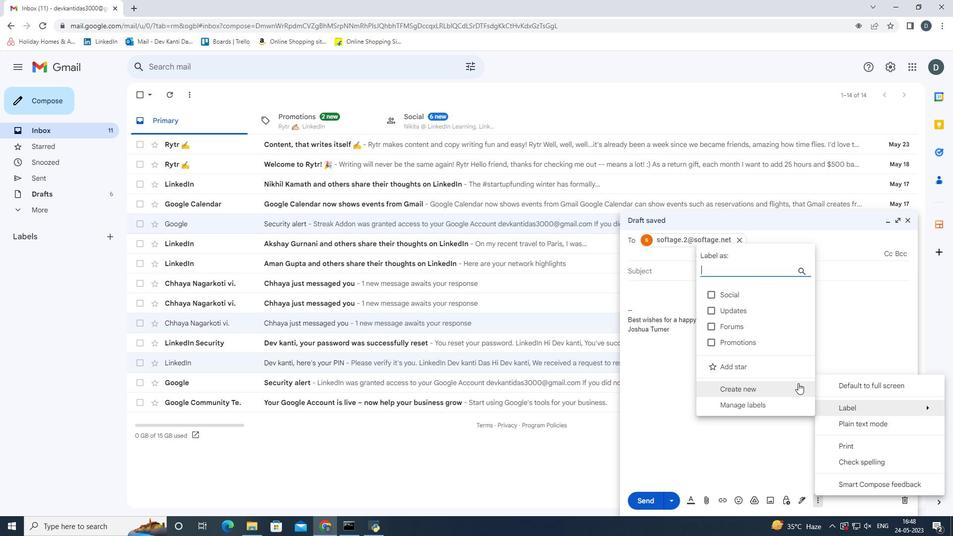 
Action: Mouse pressed left at (791, 385)
Screenshot: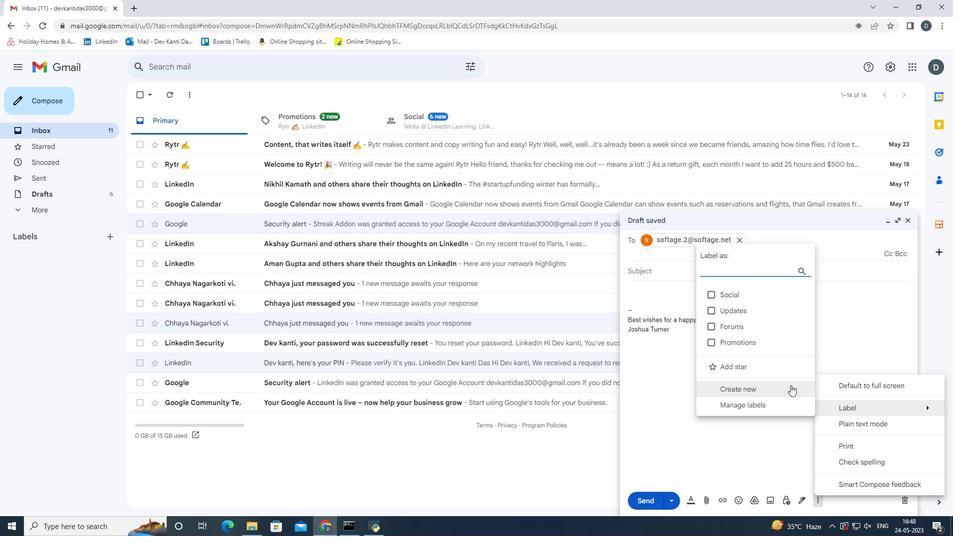 
Action: Mouse moved to (532, 271)
Screenshot: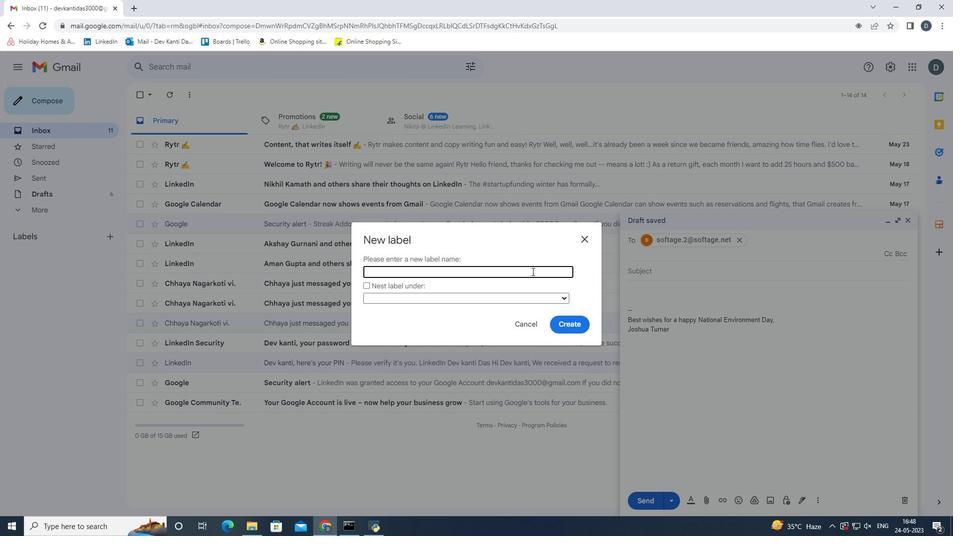 
Action: Key pressed <Key.shift><Key.shift><Key.shift><Key.shift><Key.shift><Key.shift><Key.shift><Key.shift><Key.shift><Key.shift><Key.shift><Key.shift><Key.shift><Key.shift><Key.shift><Key.shift><Key.shift><Key.shift><Key.shift><Key.shift><Key.shift><Key.shift><Key.shift><Key.shift><Key.shift><Key.shift><Key.shift><Key.shift><Key.shift><Key.shift>User<Key.space><Key.space><Key.backspace>experience<Key.enter>
Screenshot: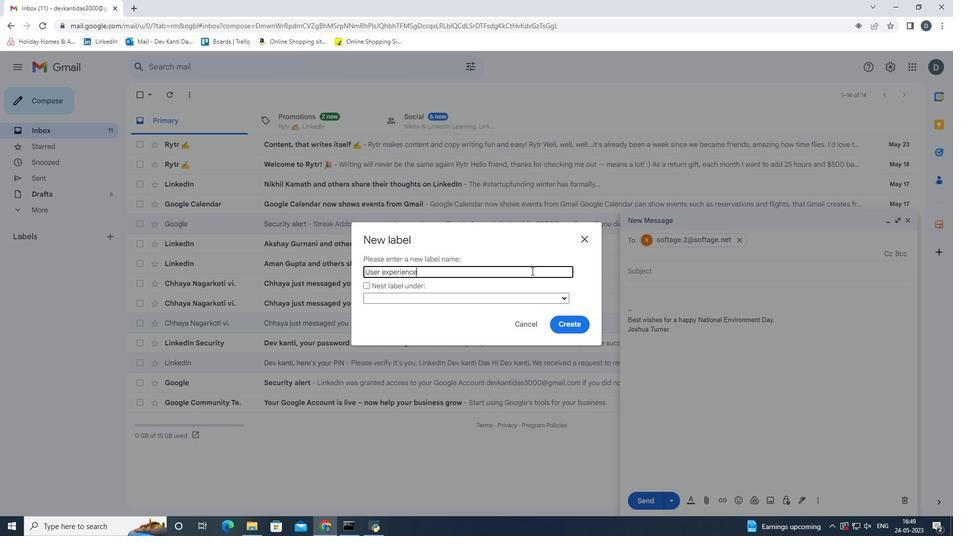 
Action: Mouse moved to (640, 495)
Screenshot: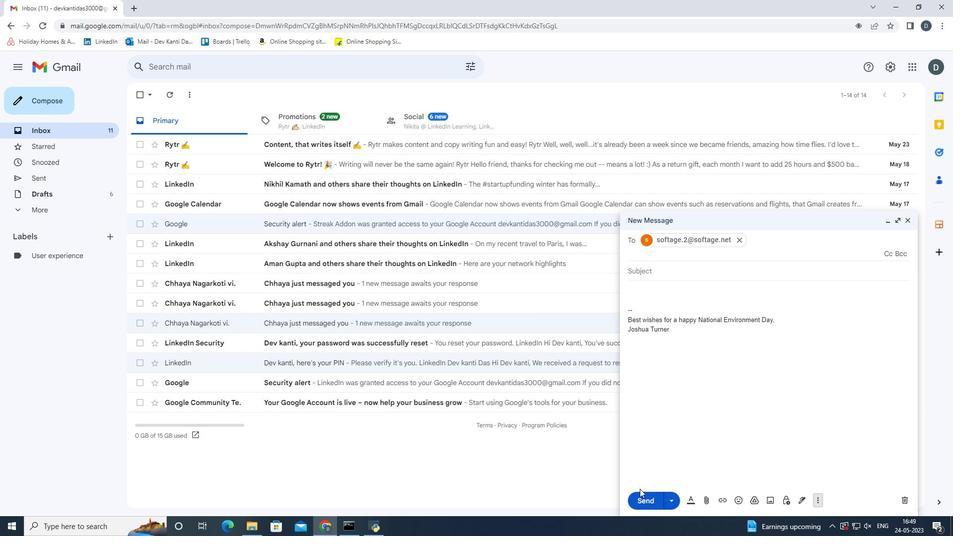 
Action: Mouse pressed left at (640, 495)
Screenshot: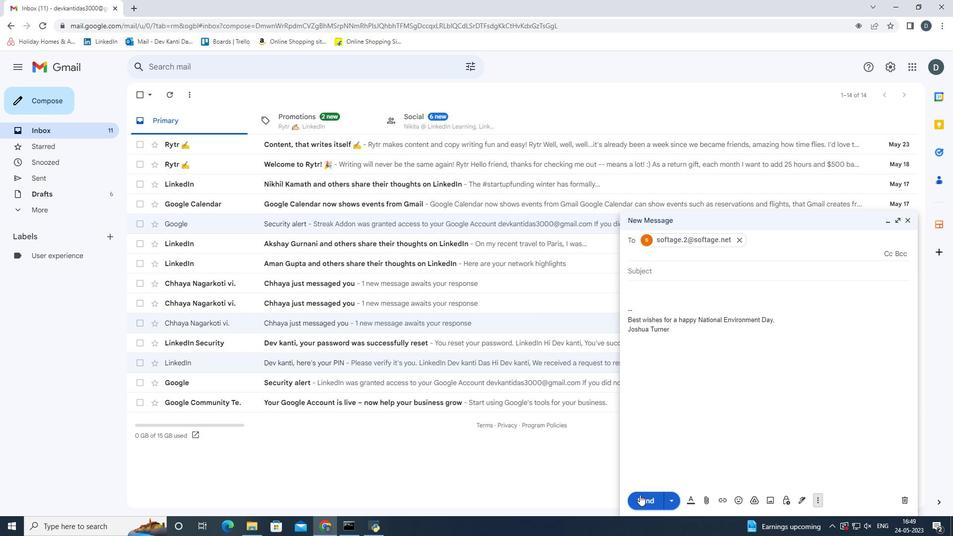 
Action: Mouse moved to (691, 442)
Screenshot: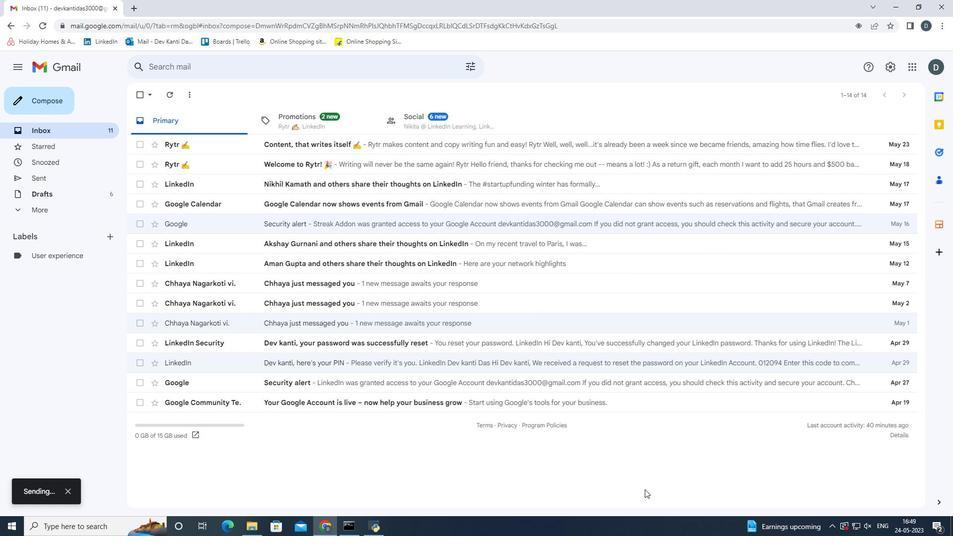 
